 Task: Find connections with filter location Fort Erie with filter topic #Travelwith filter profile language French with filter current company Quest Global with filter school QSpiders - Software Testing Training Institute with filter industry Computer and Network Security with filter service category Financial Accounting with filter keywords title Controller
Action: Mouse moved to (165, 208)
Screenshot: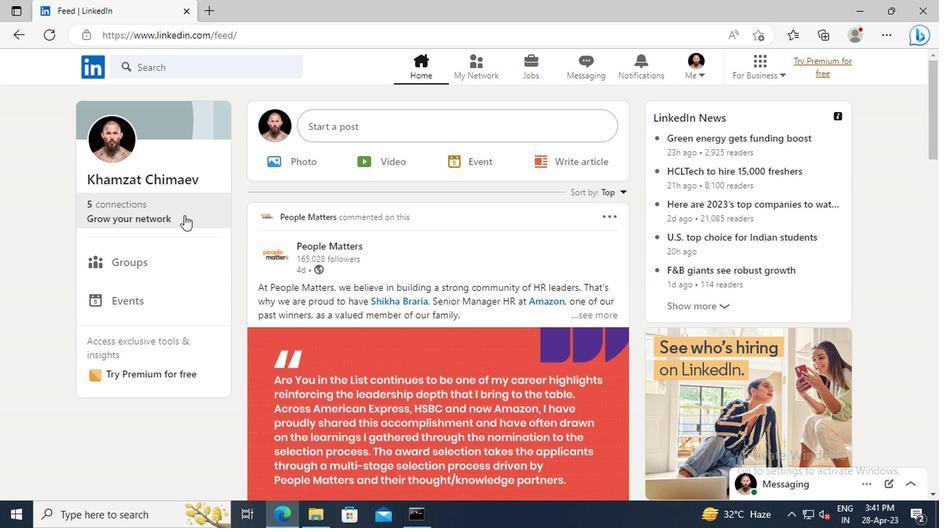 
Action: Mouse pressed left at (165, 208)
Screenshot: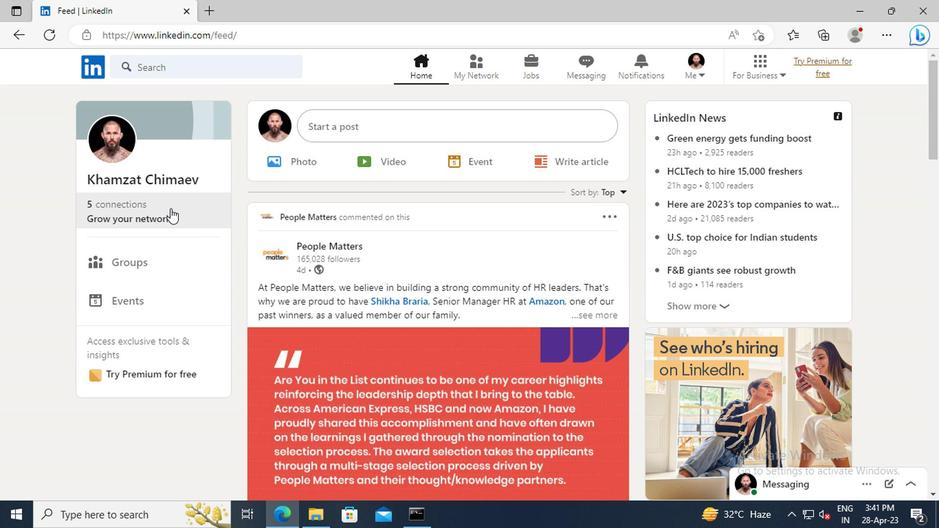 
Action: Mouse moved to (155, 144)
Screenshot: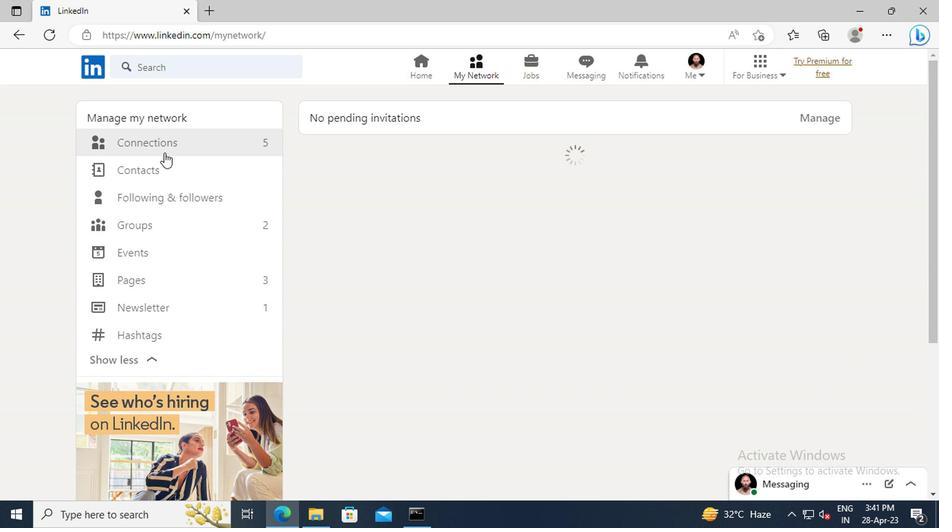 
Action: Mouse pressed left at (155, 144)
Screenshot: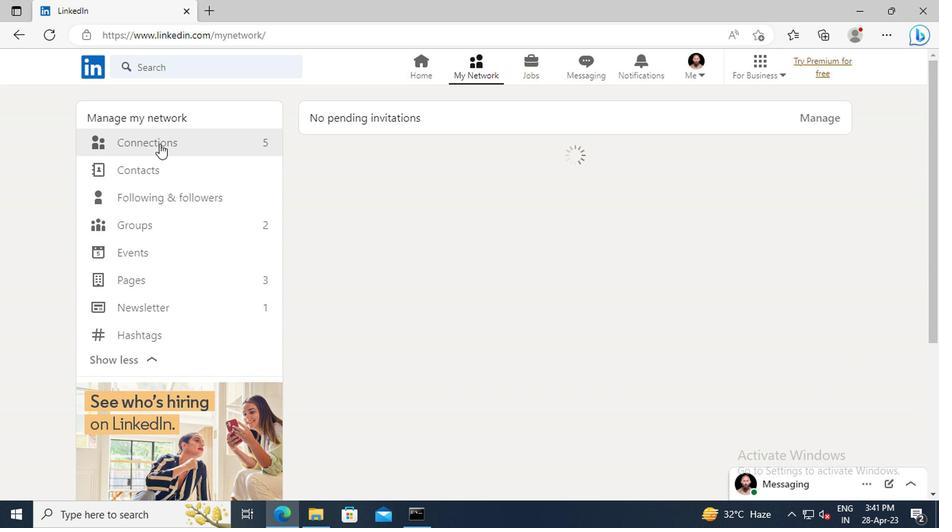 
Action: Mouse moved to (550, 149)
Screenshot: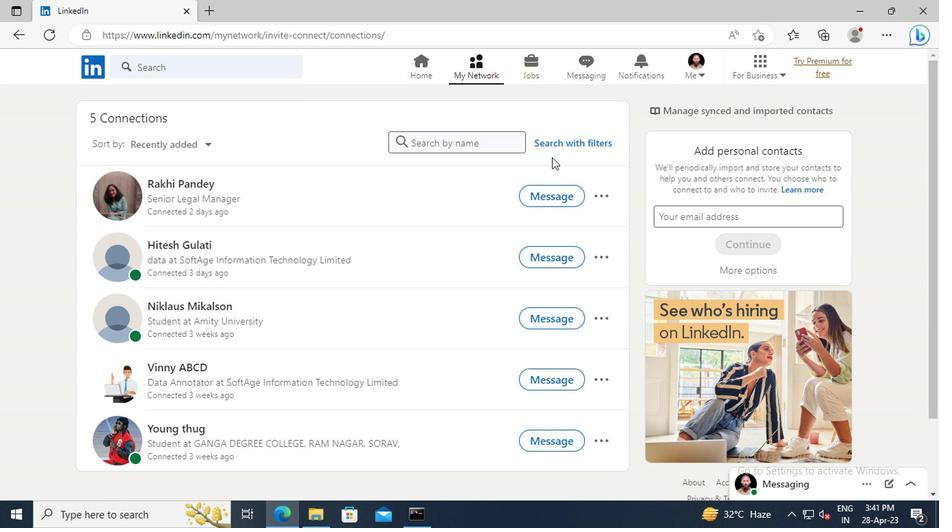 
Action: Mouse pressed left at (550, 149)
Screenshot: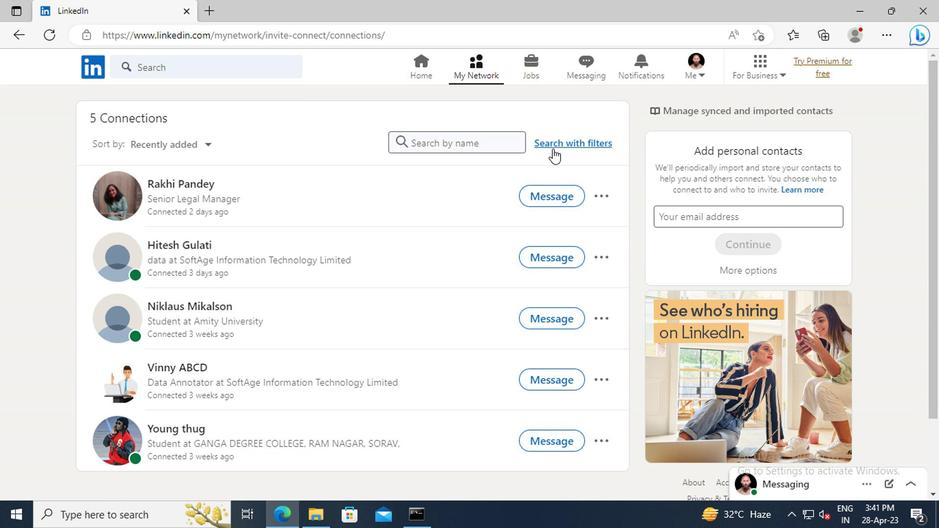 
Action: Mouse moved to (517, 111)
Screenshot: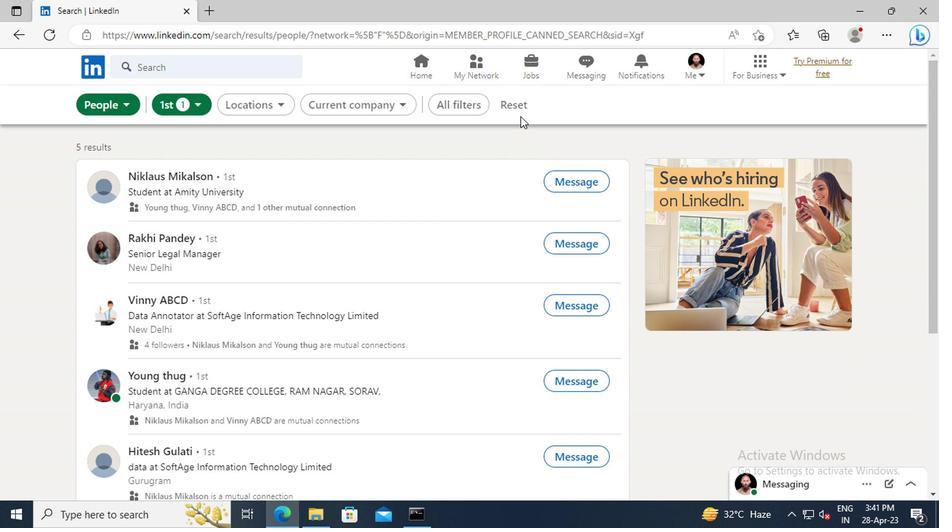 
Action: Mouse pressed left at (517, 111)
Screenshot: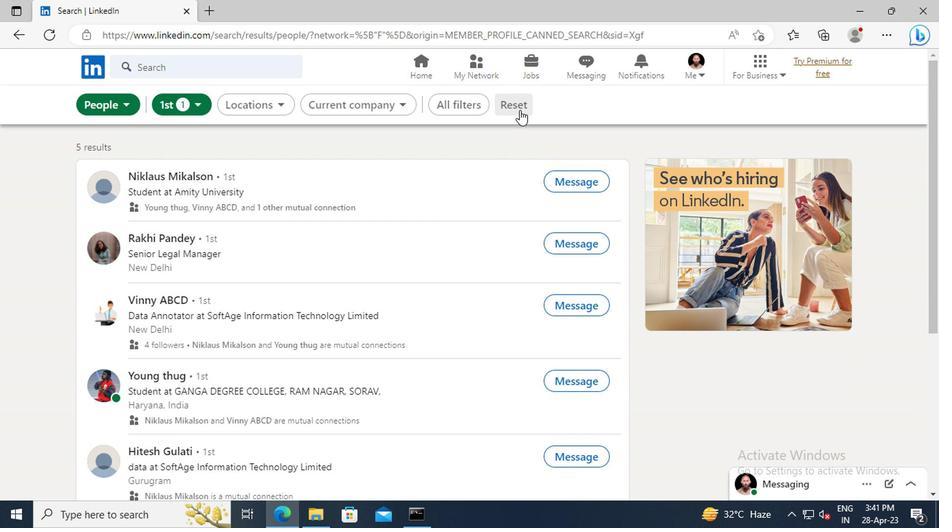 
Action: Mouse moved to (500, 105)
Screenshot: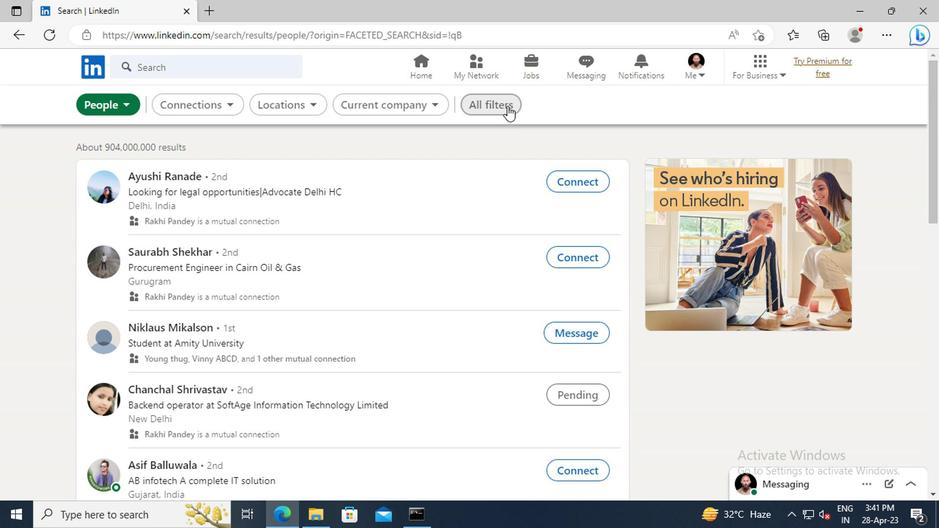 
Action: Mouse pressed left at (500, 105)
Screenshot: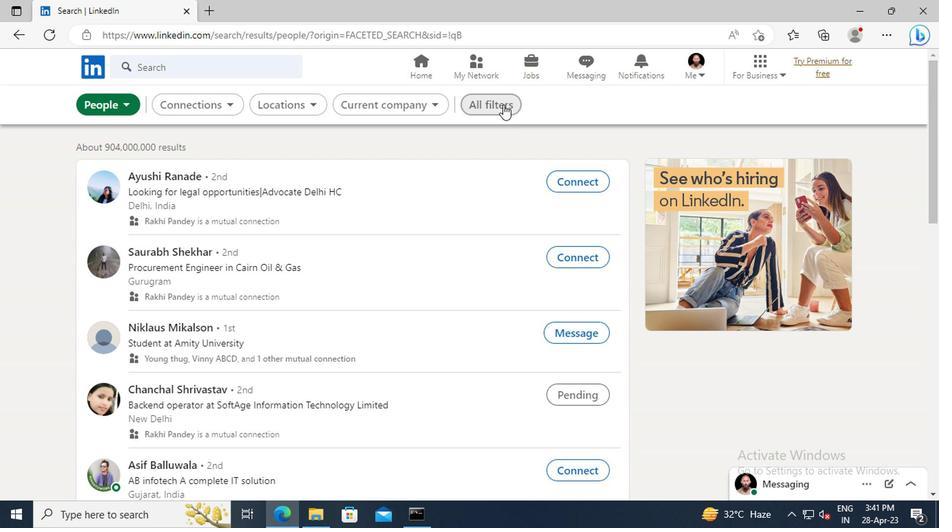 
Action: Mouse moved to (774, 244)
Screenshot: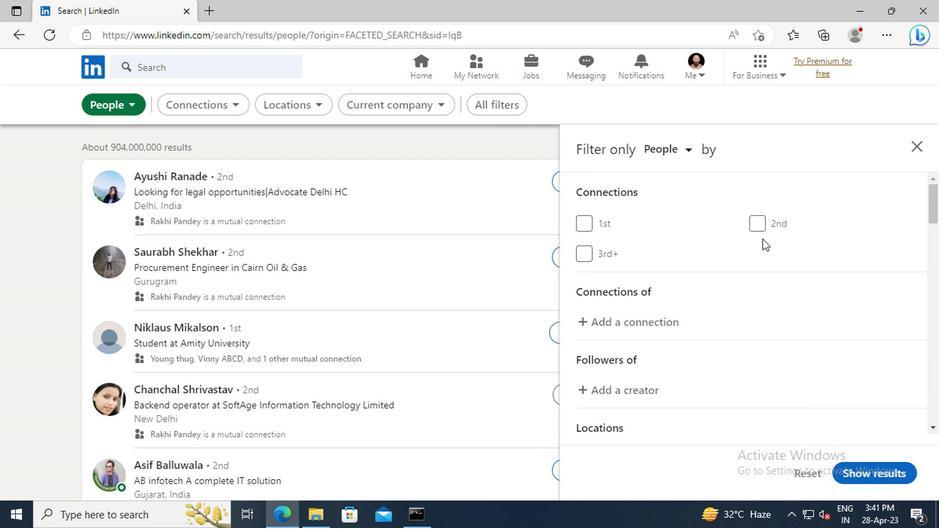 
Action: Mouse scrolled (774, 243) with delta (0, 0)
Screenshot: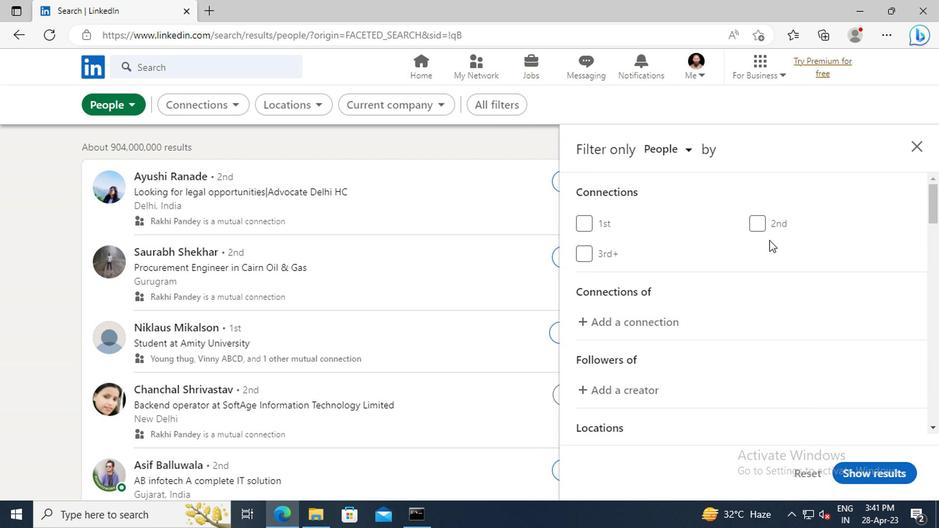 
Action: Mouse scrolled (774, 243) with delta (0, 0)
Screenshot: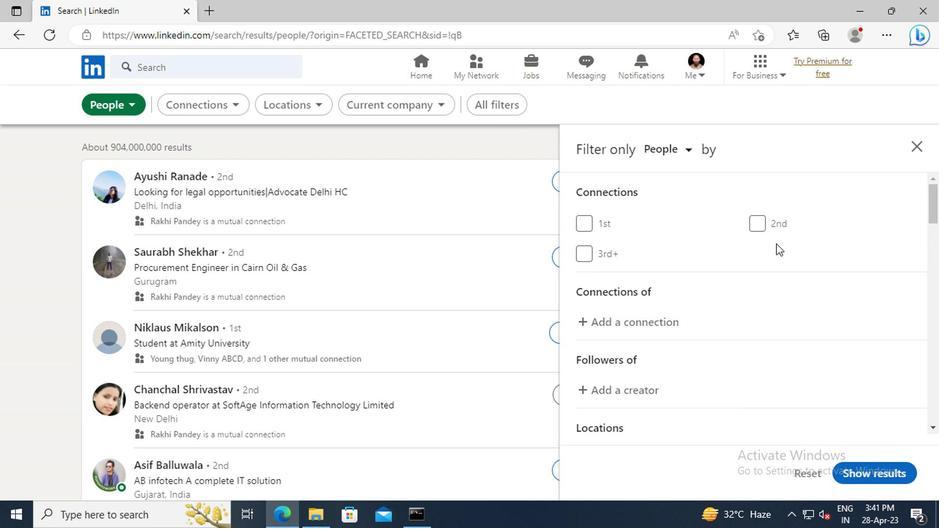 
Action: Mouse scrolled (774, 243) with delta (0, 0)
Screenshot: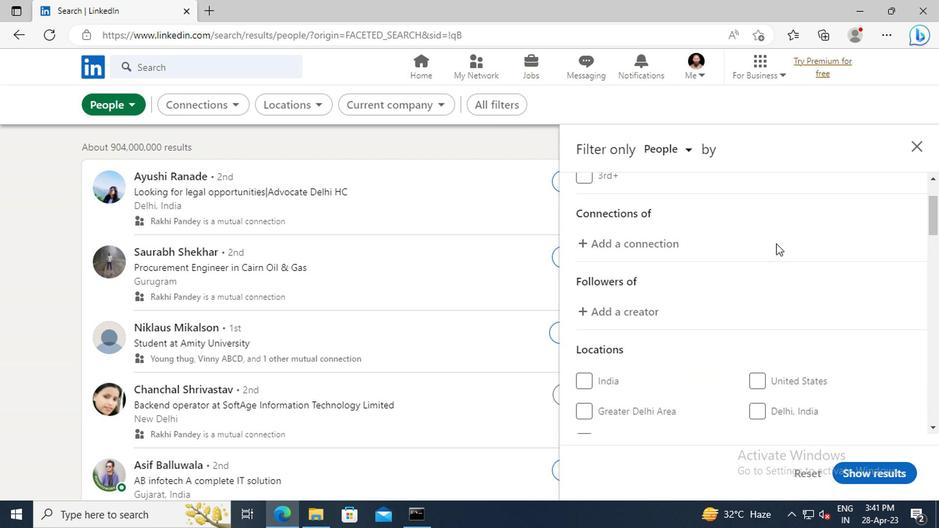 
Action: Mouse scrolled (774, 243) with delta (0, 0)
Screenshot: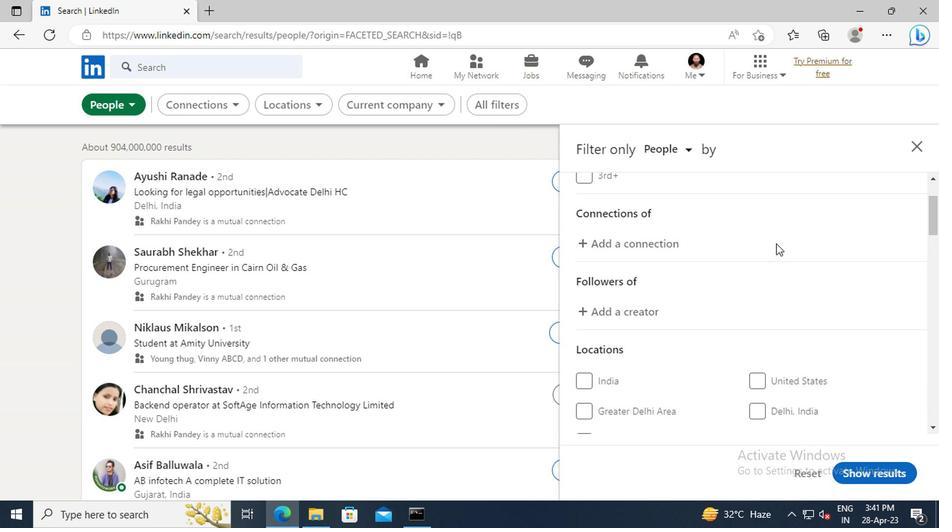 
Action: Mouse scrolled (774, 243) with delta (0, 0)
Screenshot: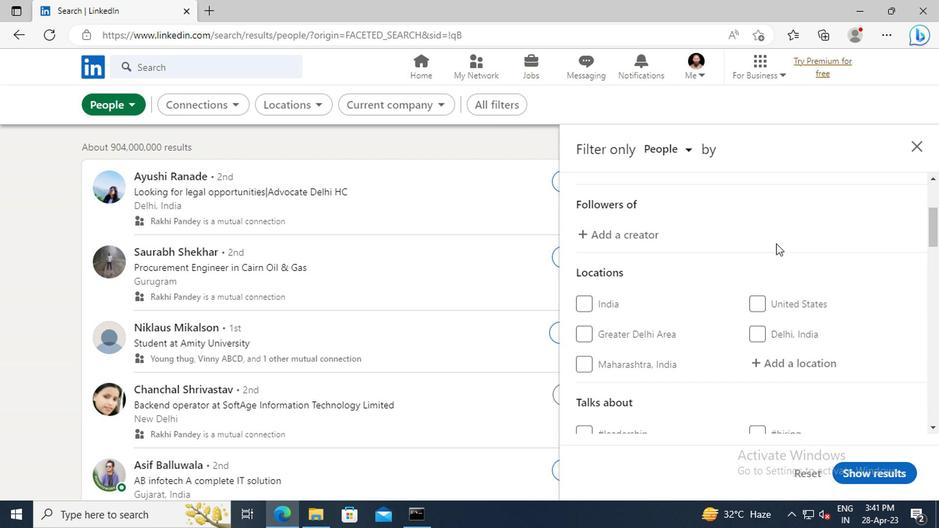 
Action: Mouse moved to (773, 320)
Screenshot: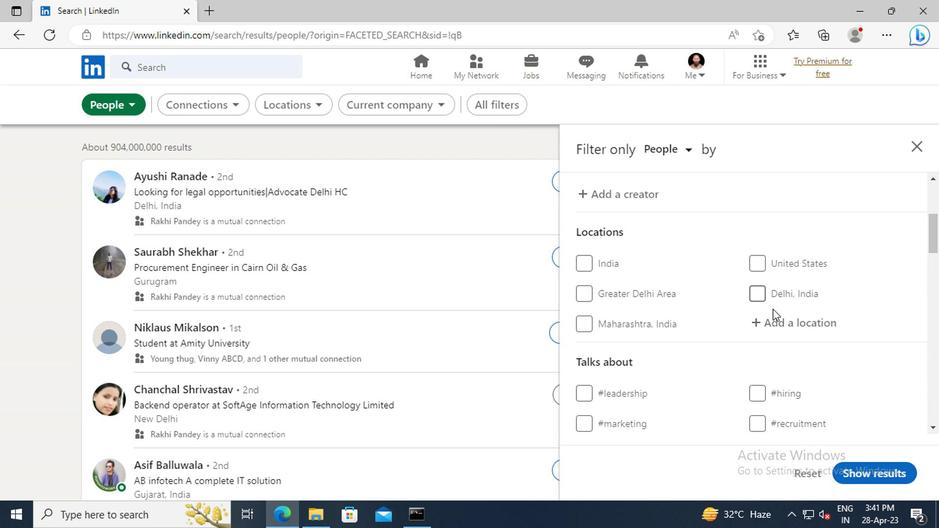 
Action: Mouse pressed left at (773, 320)
Screenshot: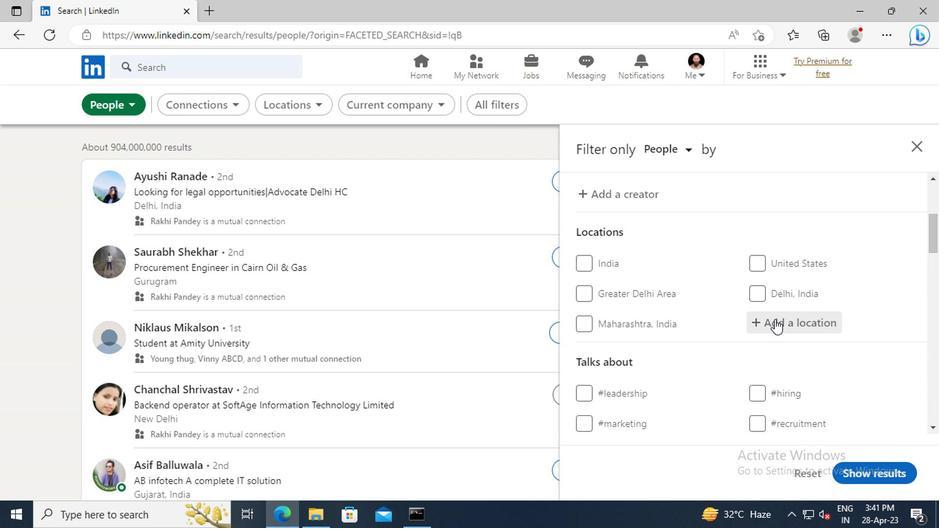 
Action: Key pressed <Key.shift>FORT<Key.space><Key.shift>ERIE
Screenshot: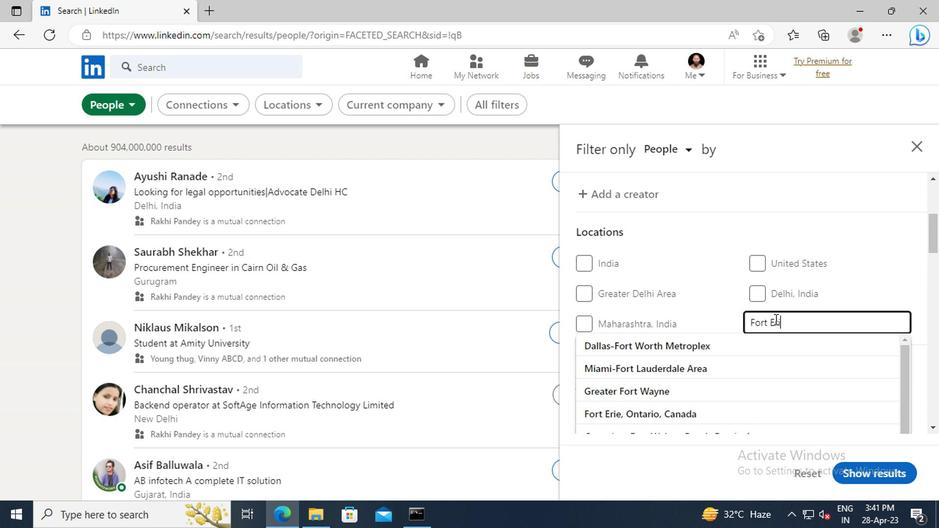 
Action: Mouse moved to (775, 341)
Screenshot: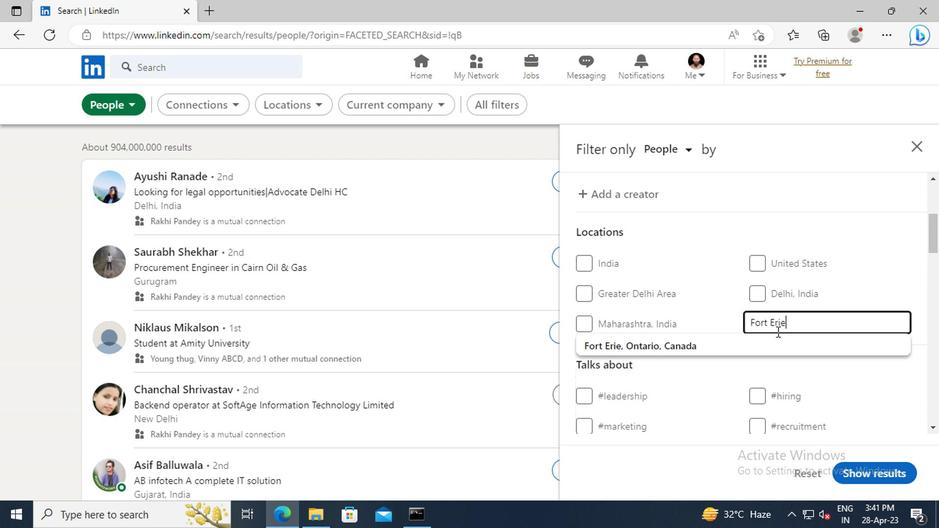 
Action: Mouse pressed left at (775, 341)
Screenshot: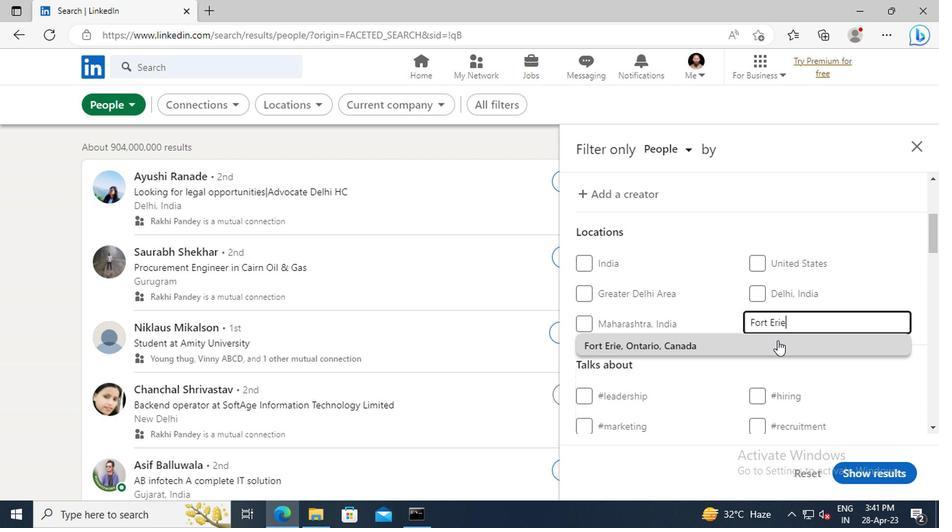 
Action: Mouse scrolled (775, 340) with delta (0, 0)
Screenshot: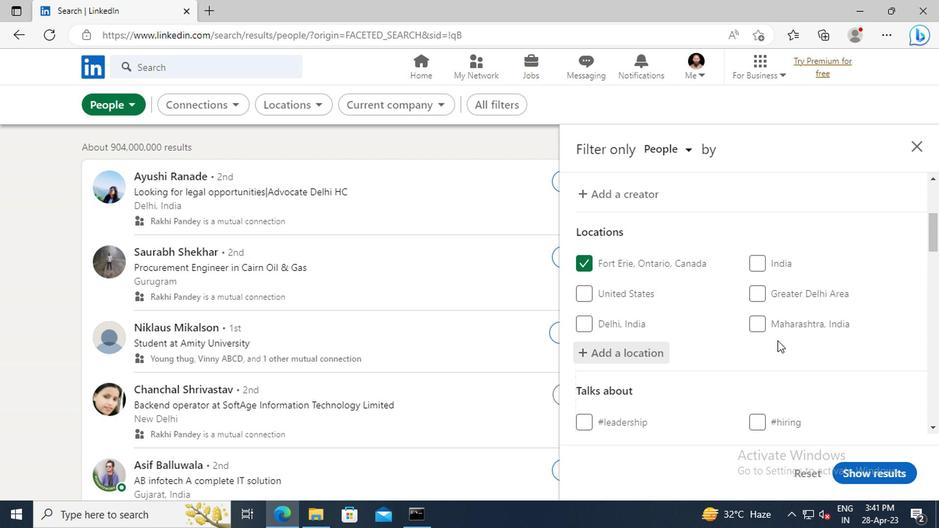 
Action: Mouse scrolled (775, 340) with delta (0, 0)
Screenshot: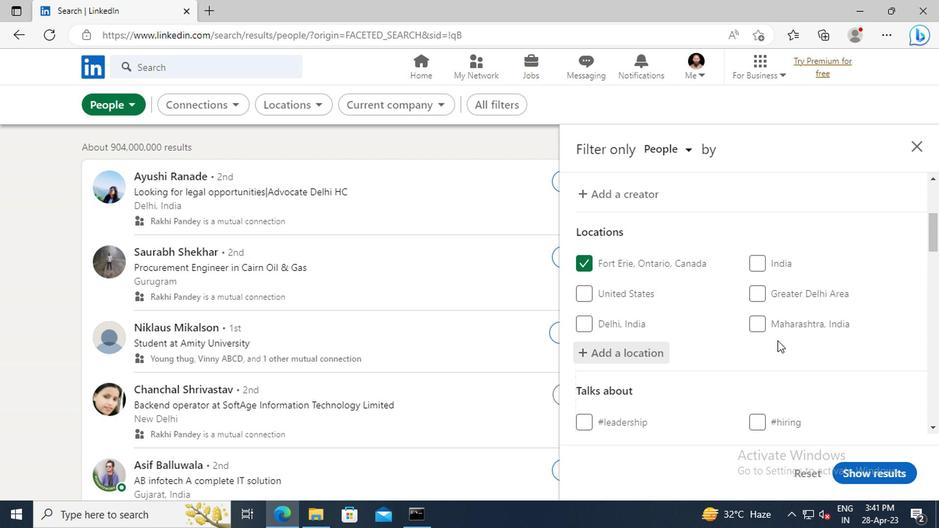 
Action: Mouse scrolled (775, 340) with delta (0, 0)
Screenshot: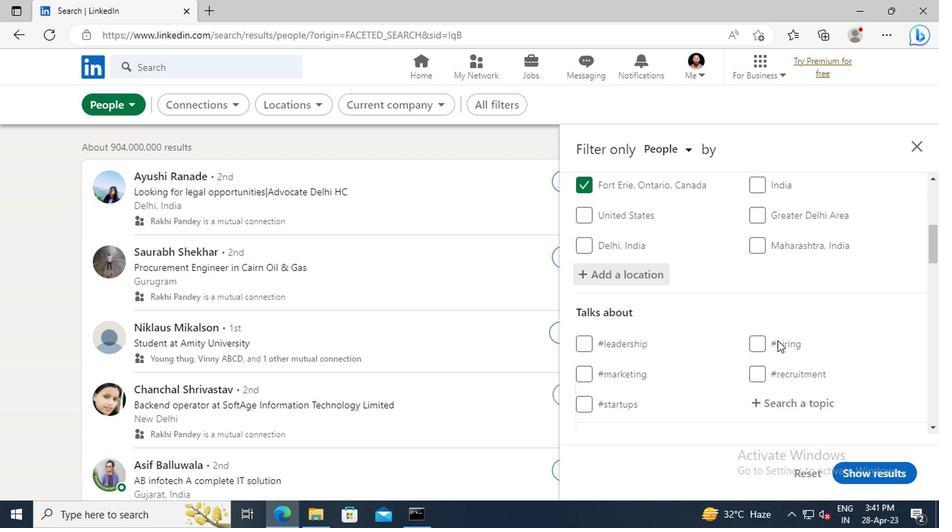 
Action: Mouse scrolled (775, 340) with delta (0, 0)
Screenshot: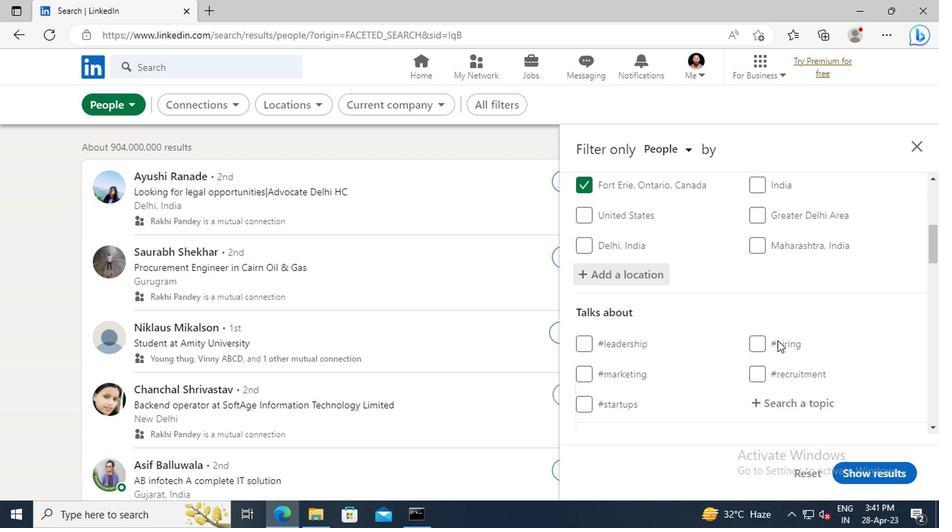 
Action: Mouse moved to (773, 331)
Screenshot: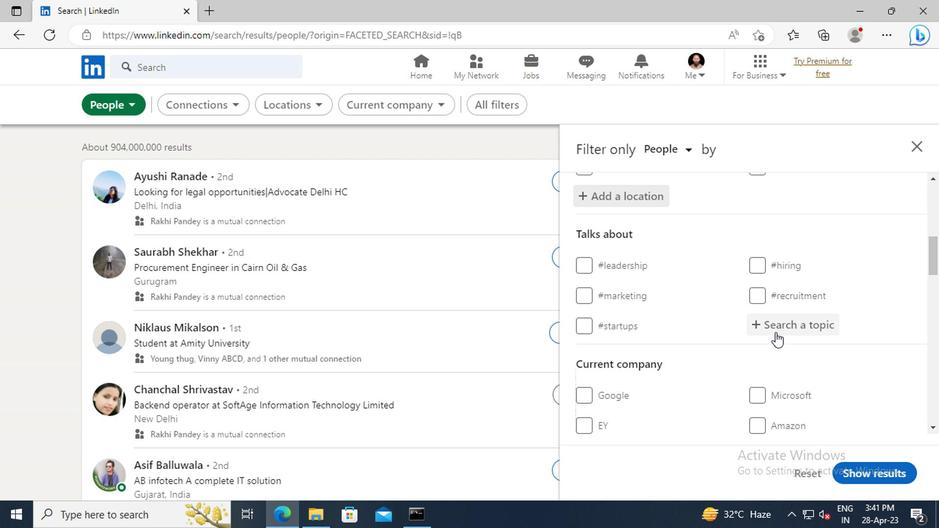 
Action: Mouse pressed left at (773, 331)
Screenshot: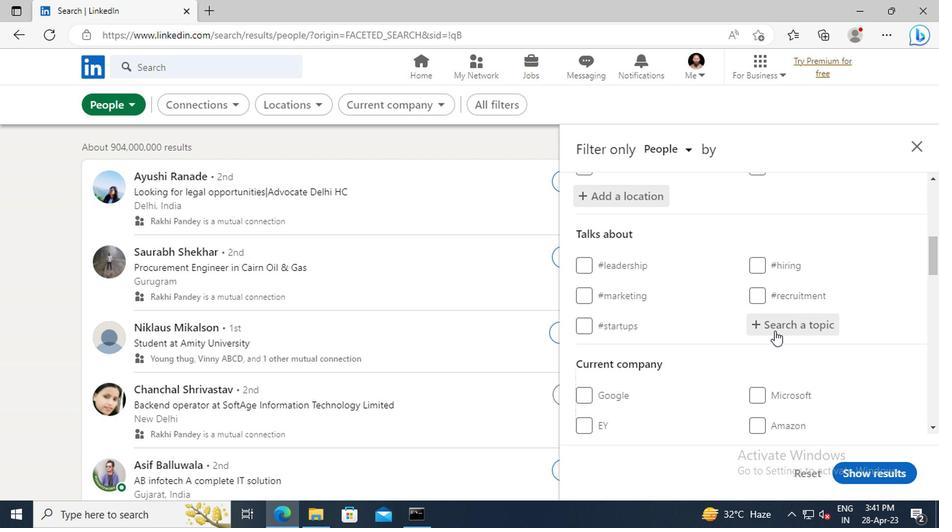 
Action: Key pressed <Key.shift>TRAVEL
Screenshot: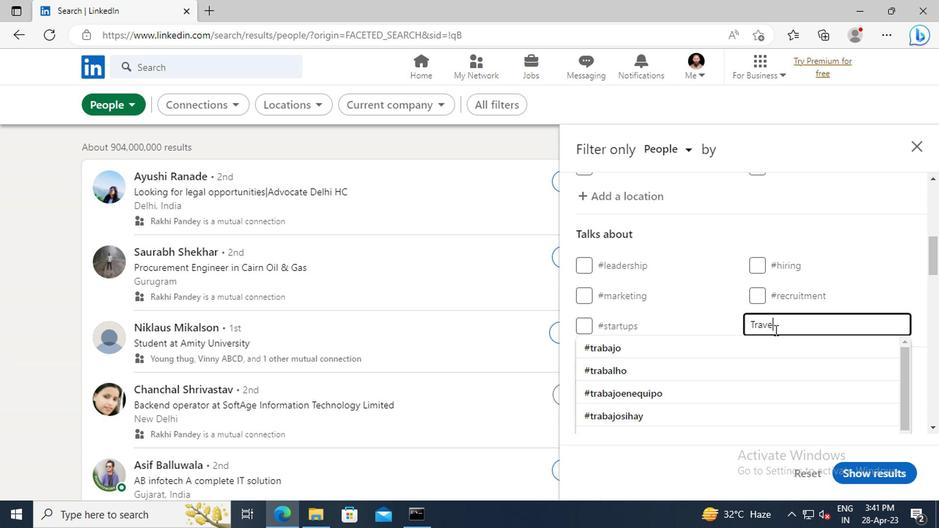 
Action: Mouse moved to (776, 345)
Screenshot: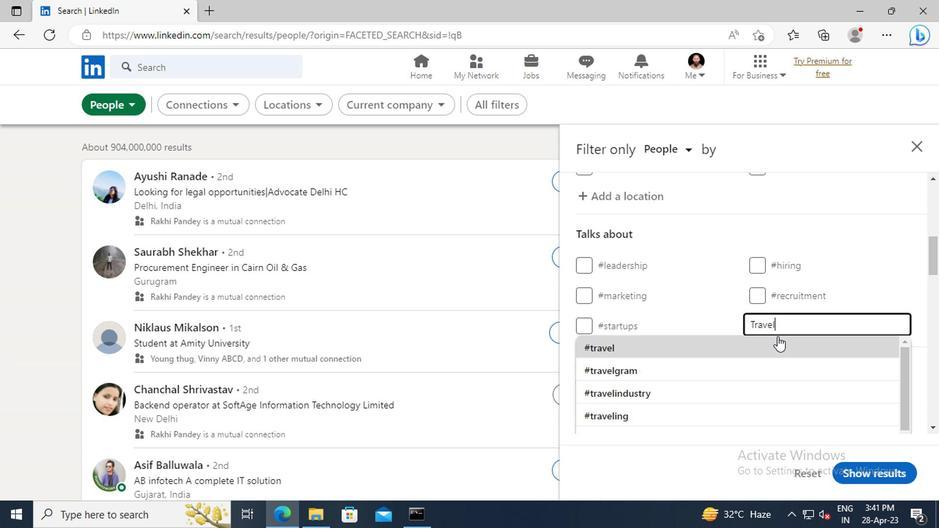 
Action: Mouse pressed left at (776, 345)
Screenshot: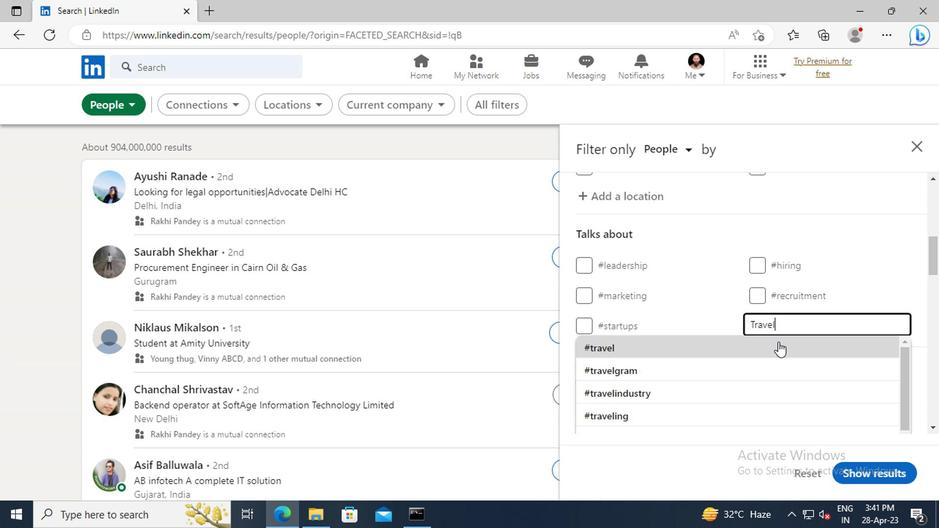
Action: Mouse scrolled (776, 345) with delta (0, 0)
Screenshot: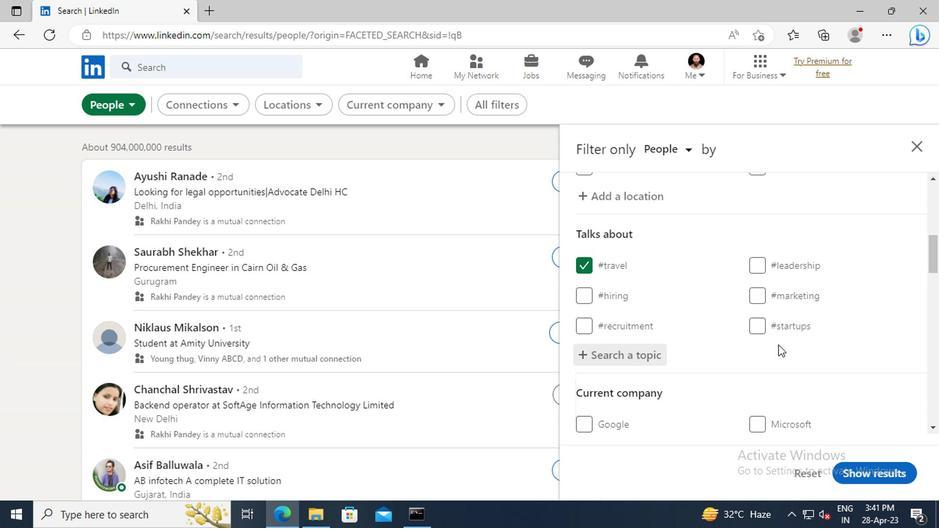 
Action: Mouse scrolled (776, 345) with delta (0, 0)
Screenshot: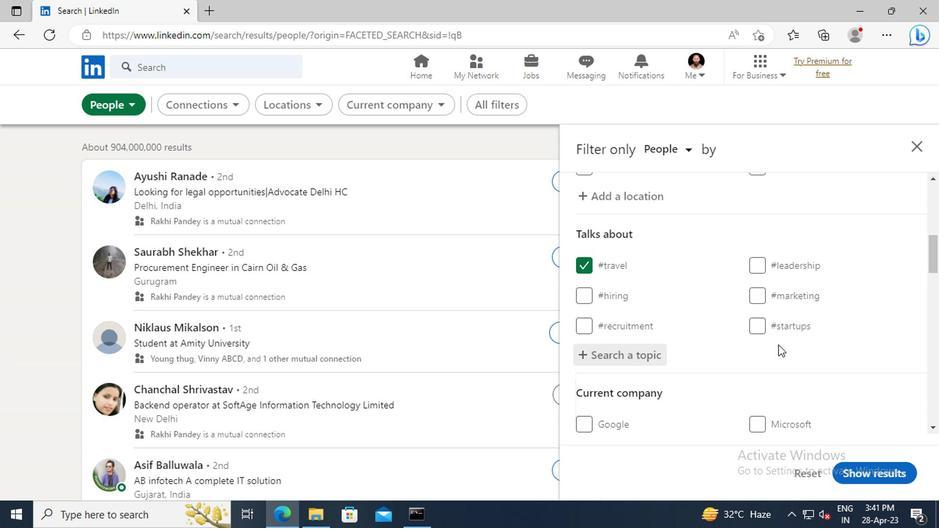 
Action: Mouse scrolled (776, 345) with delta (0, 0)
Screenshot: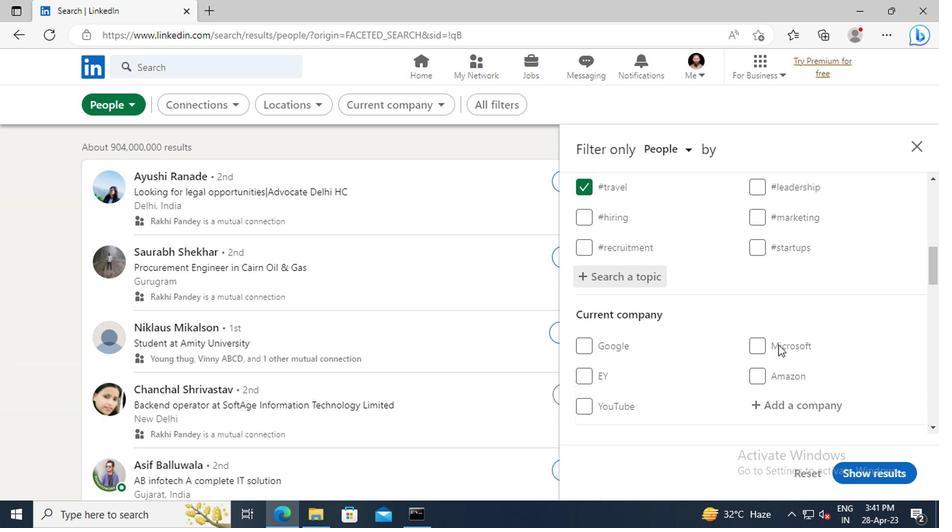 
Action: Mouse scrolled (776, 345) with delta (0, 0)
Screenshot: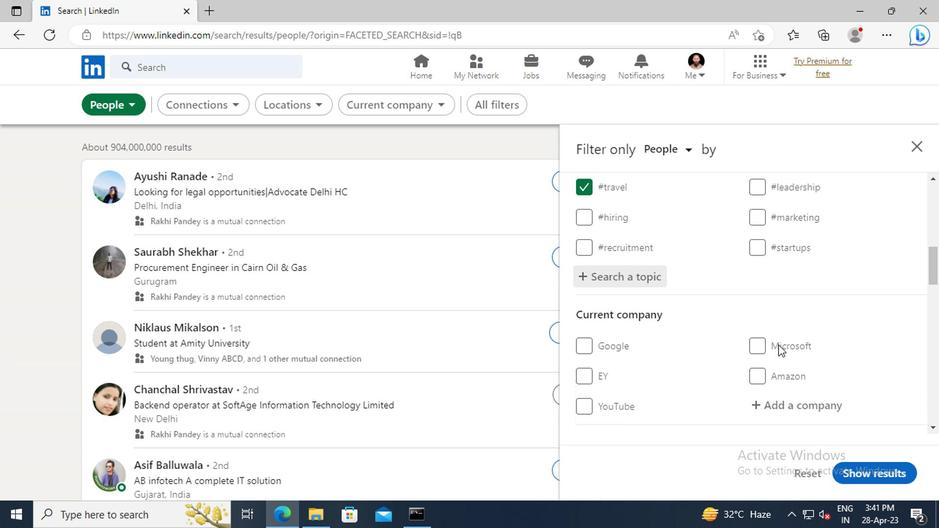 
Action: Mouse scrolled (776, 345) with delta (0, 0)
Screenshot: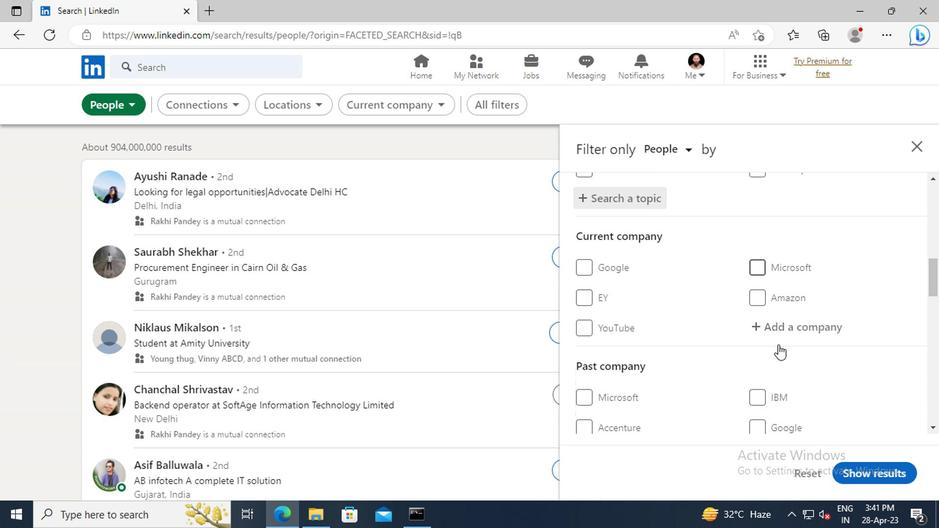 
Action: Mouse scrolled (776, 345) with delta (0, 0)
Screenshot: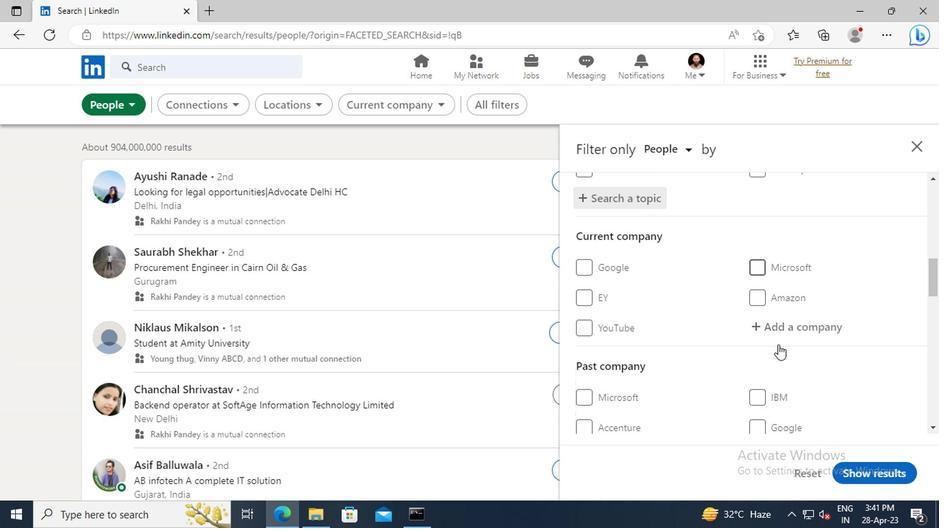 
Action: Mouse scrolled (776, 345) with delta (0, 0)
Screenshot: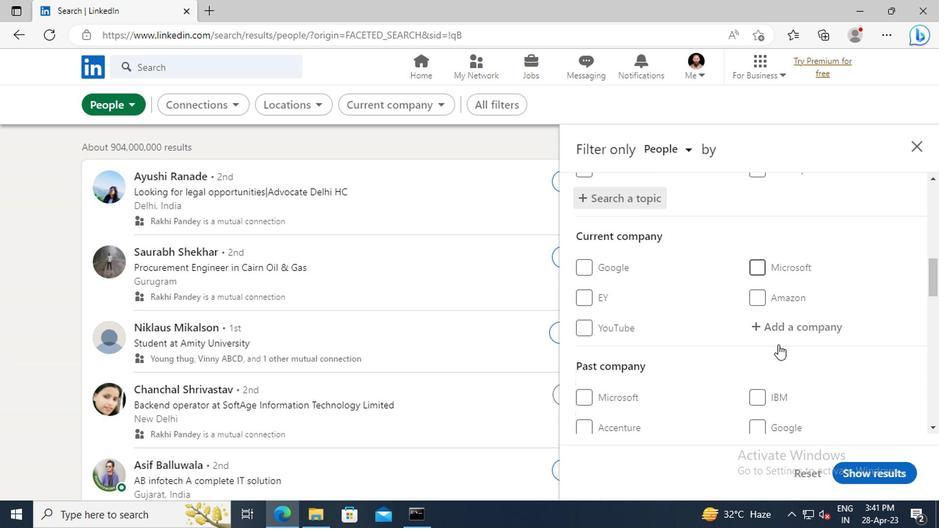 
Action: Mouse scrolled (776, 345) with delta (0, 0)
Screenshot: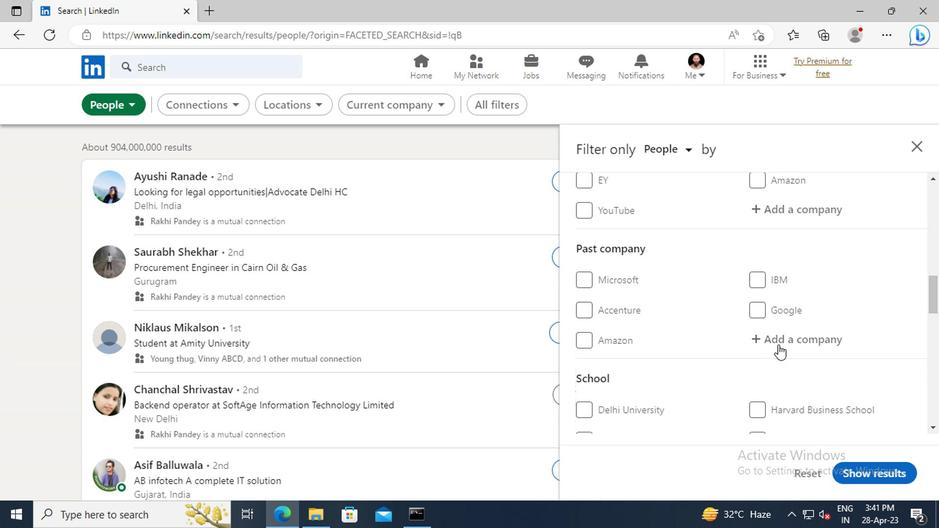 
Action: Mouse scrolled (776, 345) with delta (0, 0)
Screenshot: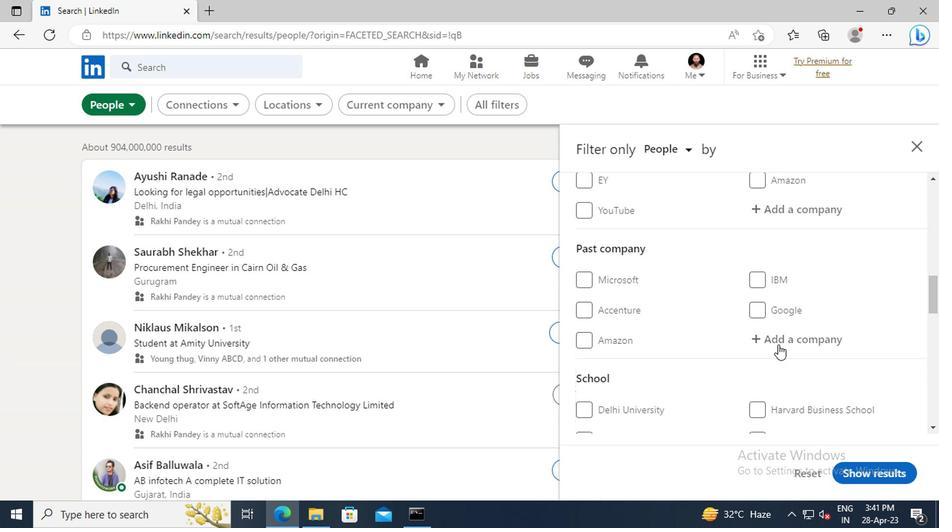 
Action: Mouse scrolled (776, 345) with delta (0, 0)
Screenshot: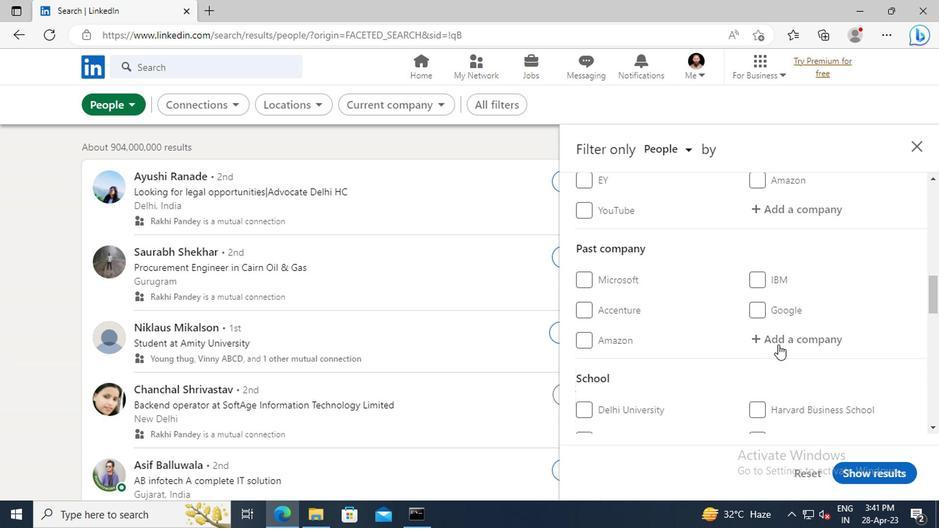 
Action: Mouse scrolled (776, 345) with delta (0, 0)
Screenshot: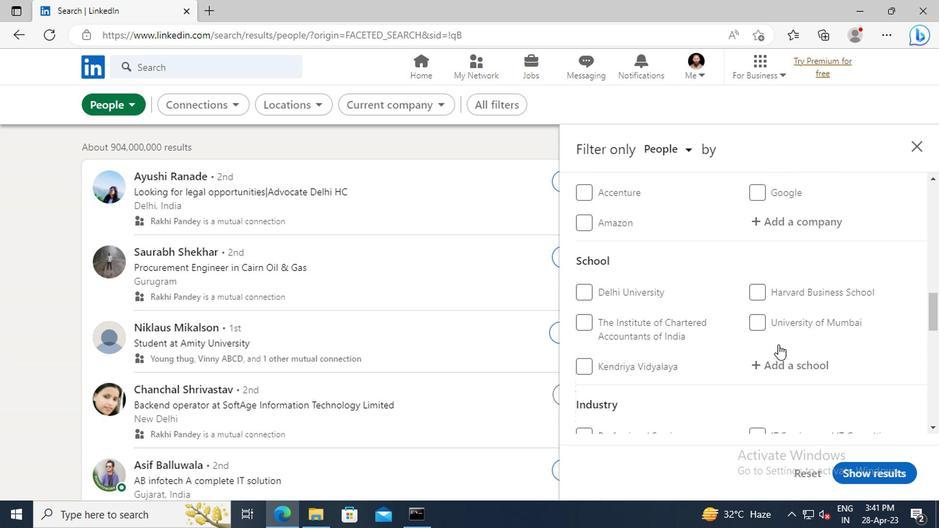 
Action: Mouse scrolled (776, 345) with delta (0, 0)
Screenshot: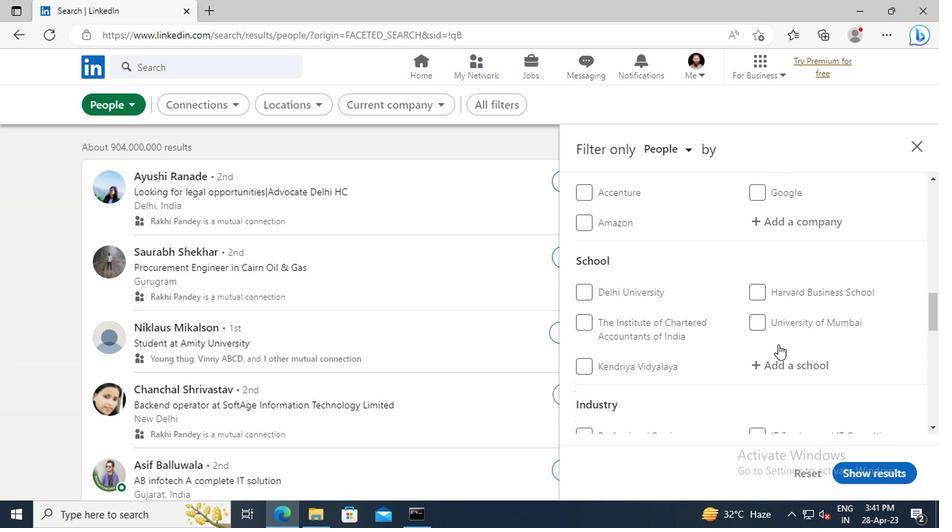 
Action: Mouse scrolled (776, 345) with delta (0, 0)
Screenshot: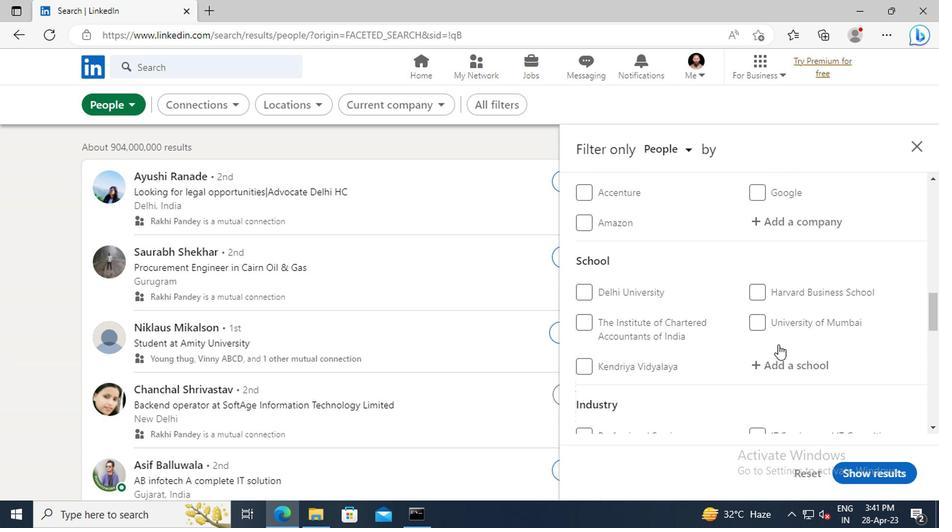 
Action: Mouse scrolled (776, 345) with delta (0, 0)
Screenshot: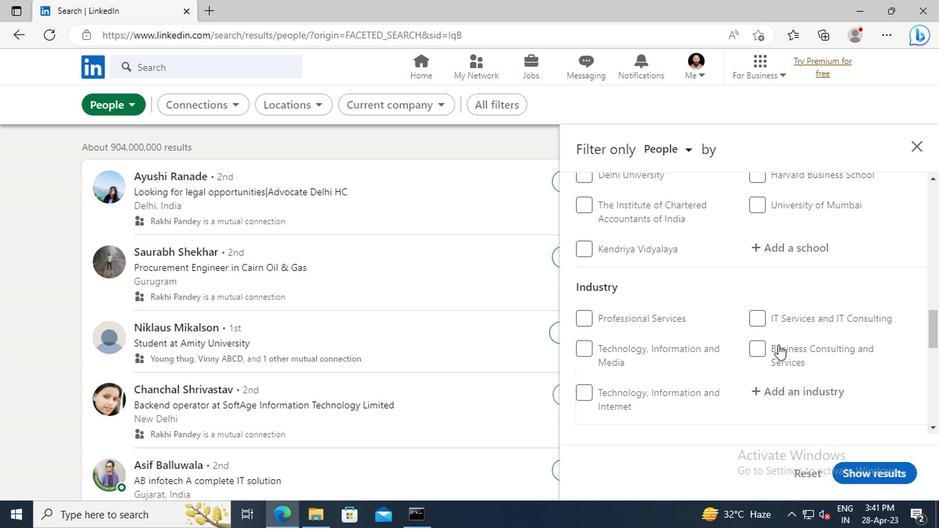 
Action: Mouse scrolled (776, 345) with delta (0, 0)
Screenshot: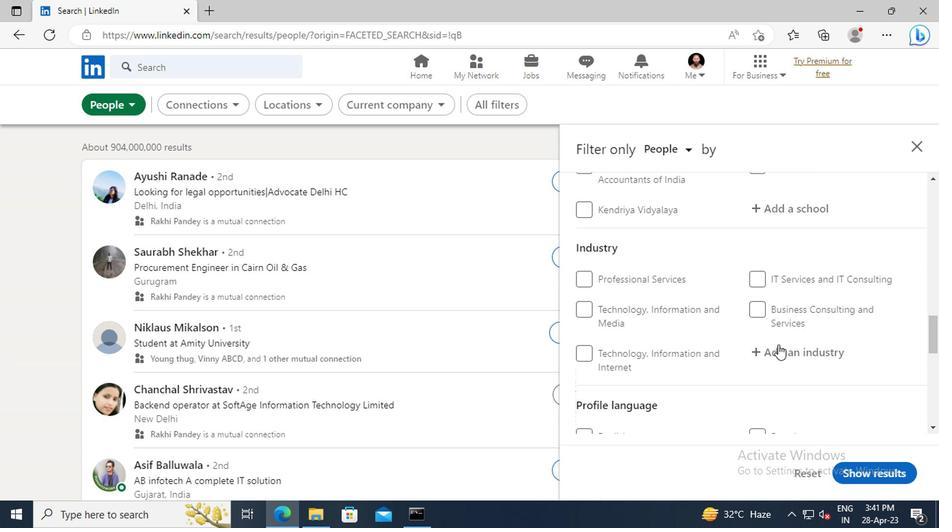 
Action: Mouse scrolled (776, 345) with delta (0, 0)
Screenshot: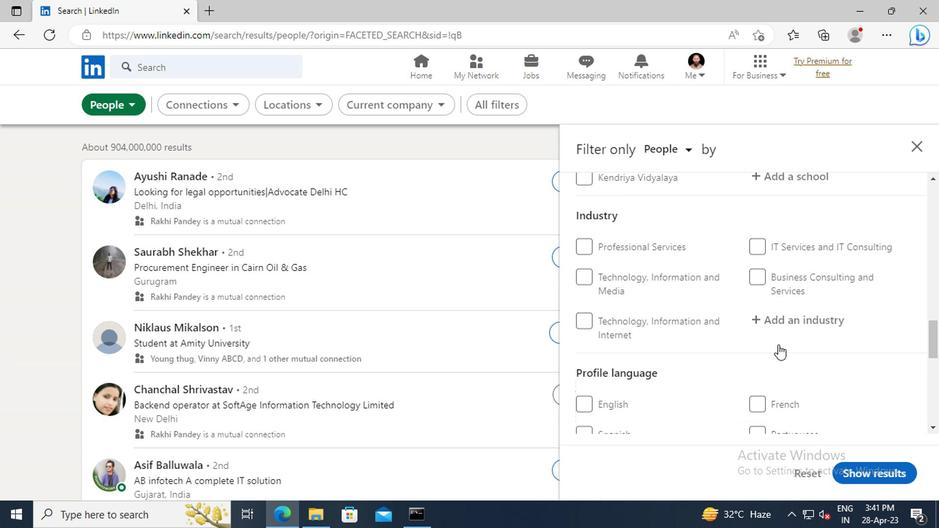 
Action: Mouse moved to (752, 358)
Screenshot: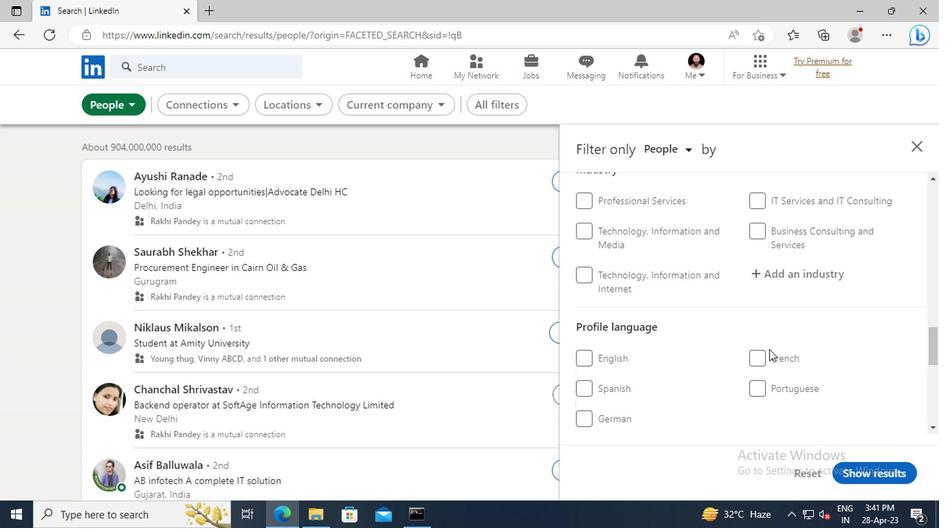 
Action: Mouse pressed left at (752, 358)
Screenshot: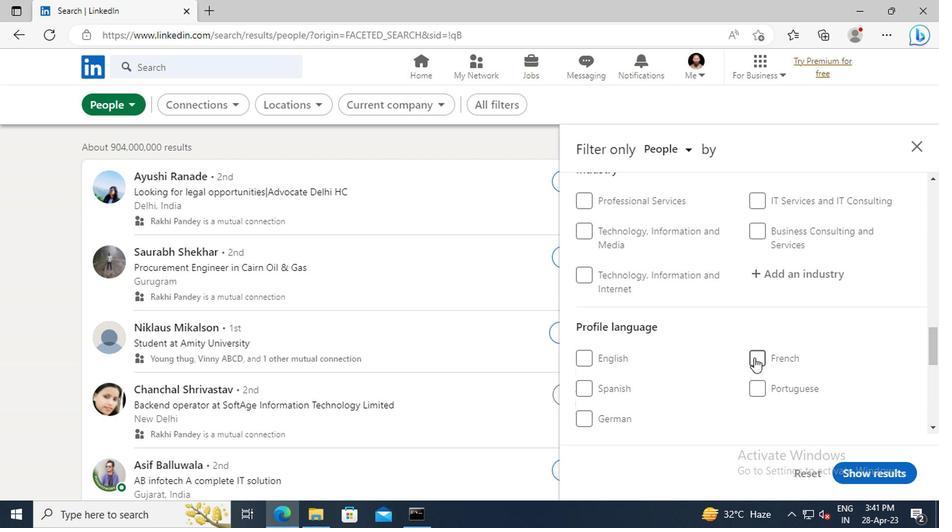 
Action: Mouse moved to (768, 341)
Screenshot: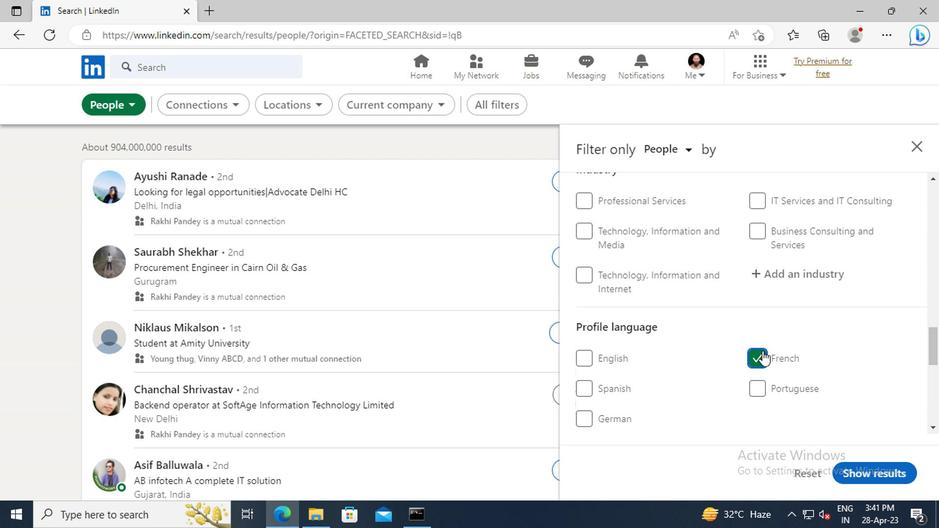 
Action: Mouse scrolled (768, 342) with delta (0, 0)
Screenshot: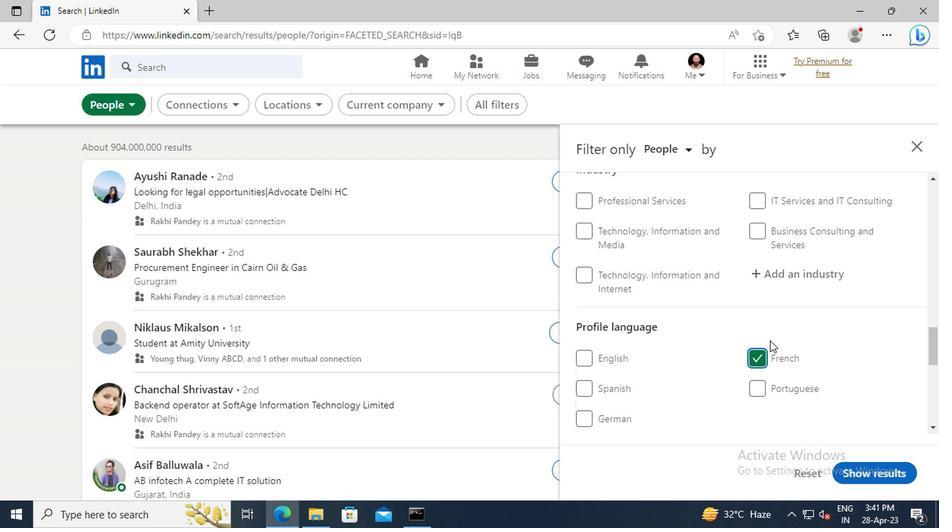 
Action: Mouse scrolled (768, 342) with delta (0, 0)
Screenshot: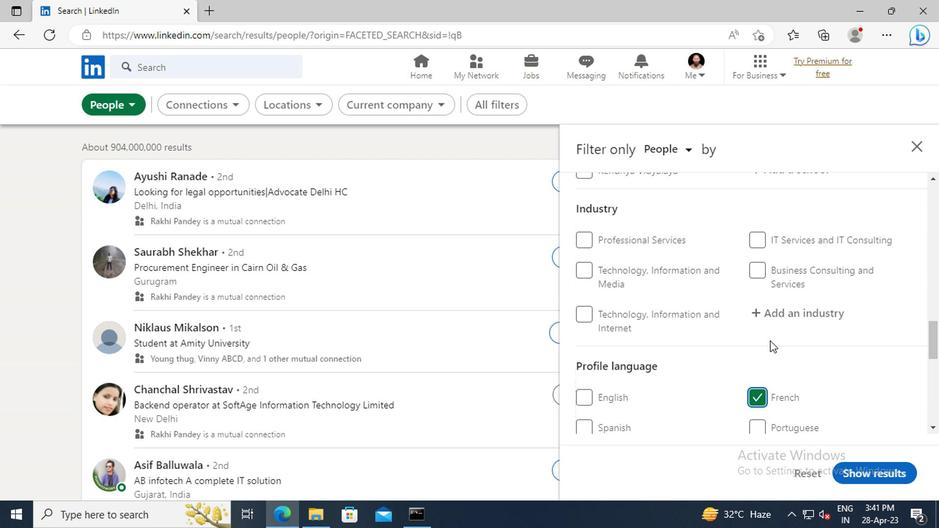 
Action: Mouse scrolled (768, 342) with delta (0, 0)
Screenshot: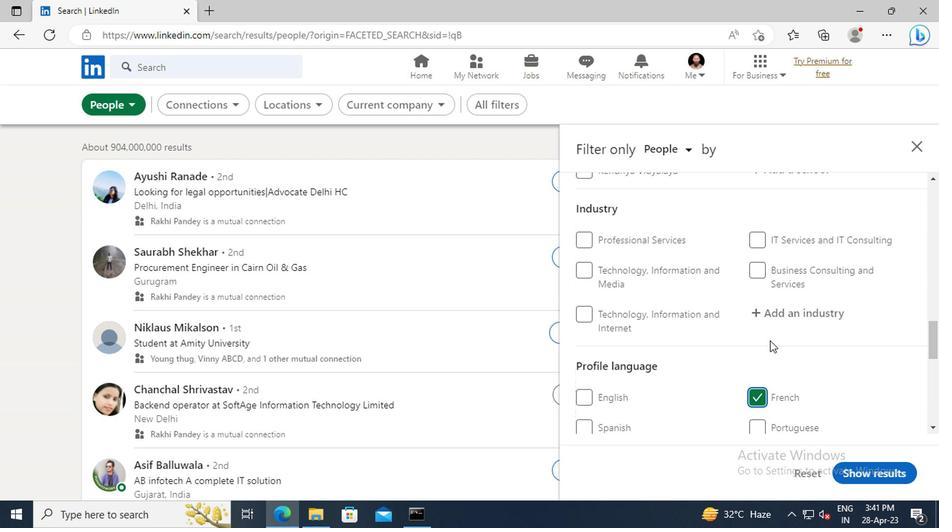 
Action: Mouse scrolled (768, 342) with delta (0, 0)
Screenshot: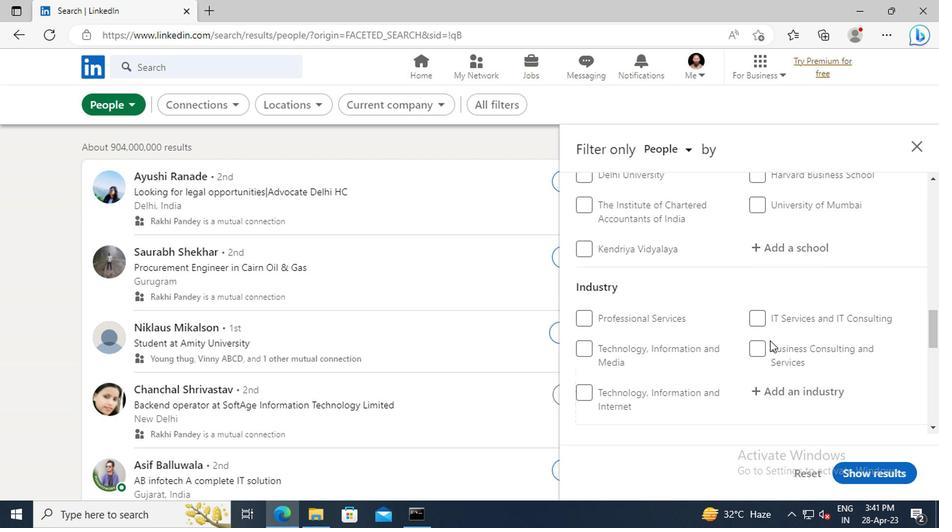 
Action: Mouse moved to (768, 340)
Screenshot: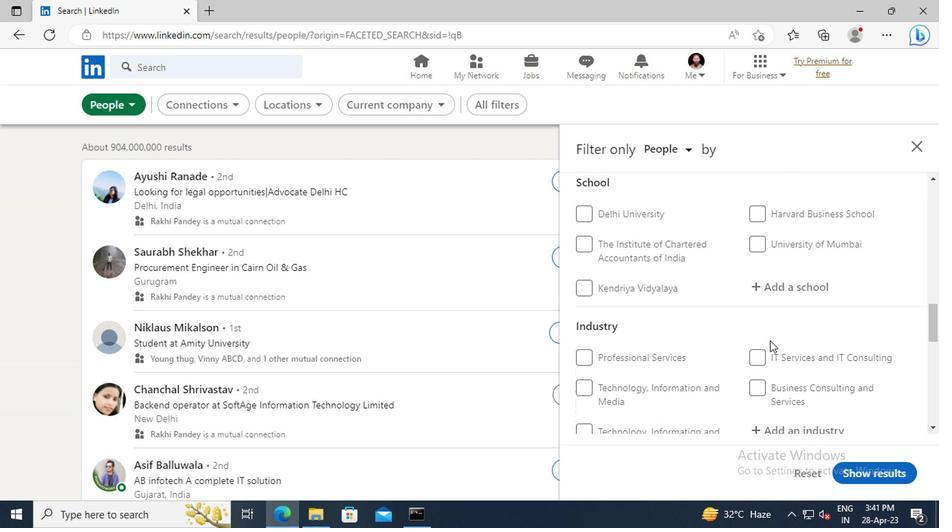 
Action: Mouse scrolled (768, 341) with delta (0, 0)
Screenshot: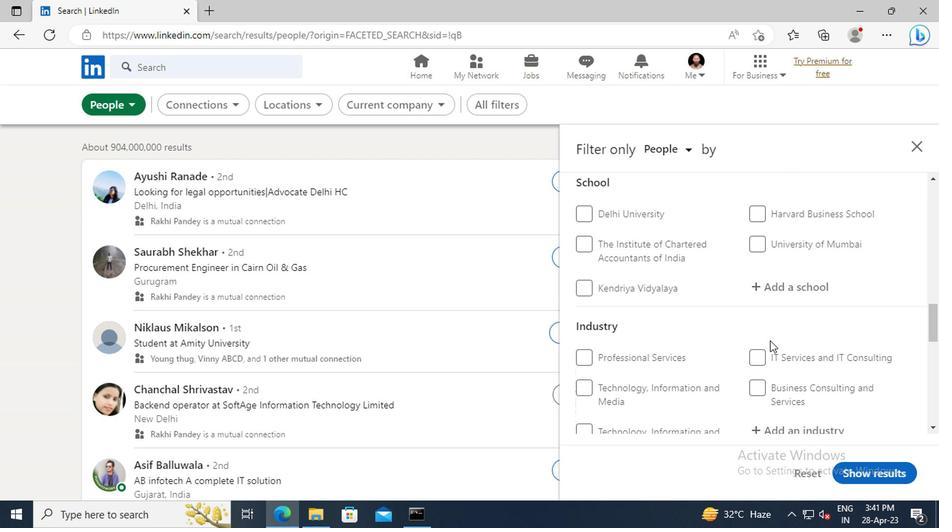 
Action: Mouse scrolled (768, 341) with delta (0, 0)
Screenshot: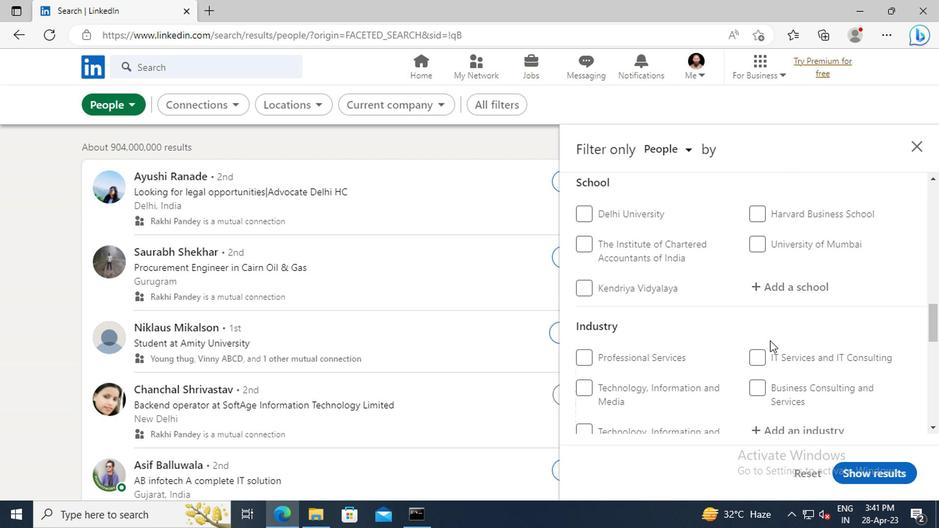 
Action: Mouse scrolled (768, 341) with delta (0, 0)
Screenshot: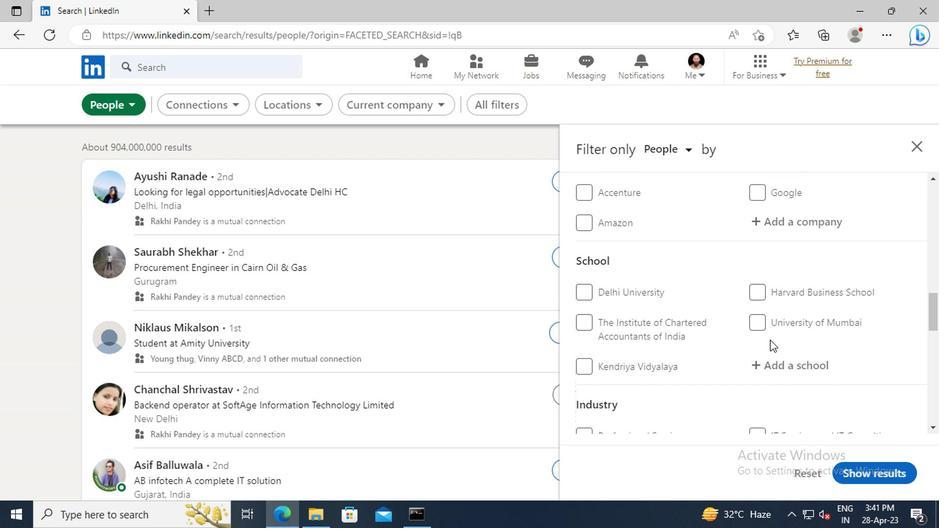
Action: Mouse scrolled (768, 341) with delta (0, 0)
Screenshot: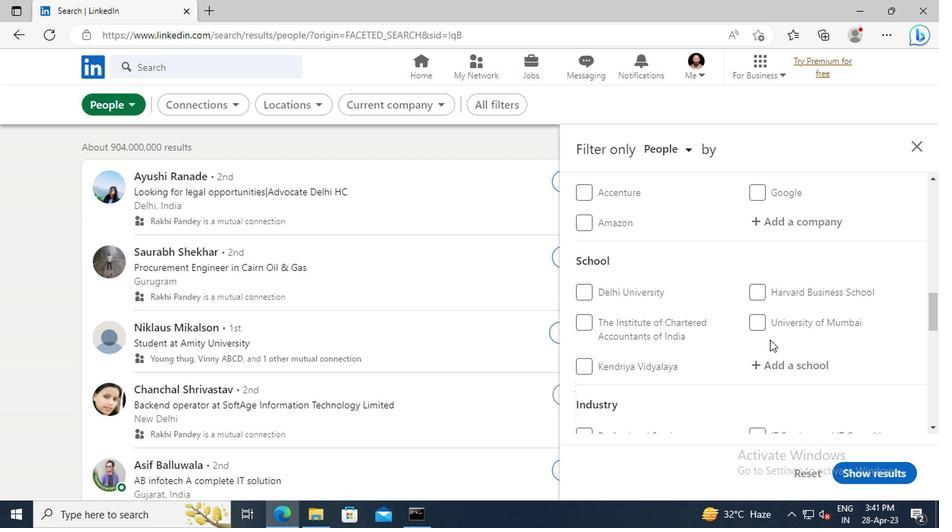 
Action: Mouse scrolled (768, 341) with delta (0, 0)
Screenshot: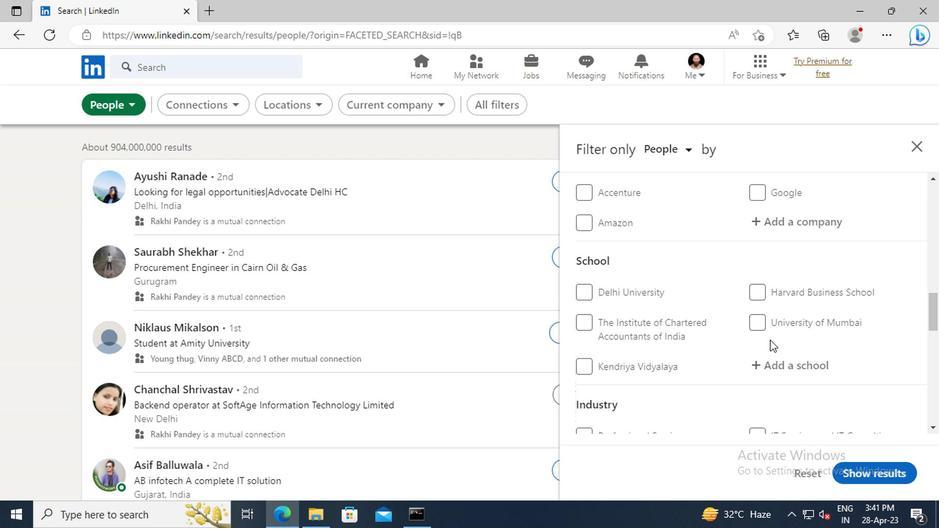 
Action: Mouse scrolled (768, 341) with delta (0, 0)
Screenshot: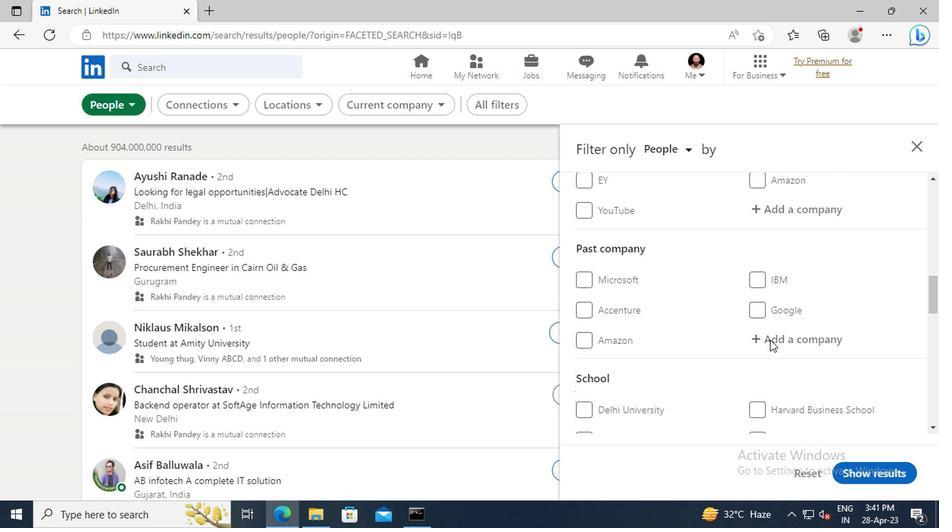 
Action: Mouse scrolled (768, 341) with delta (0, 0)
Screenshot: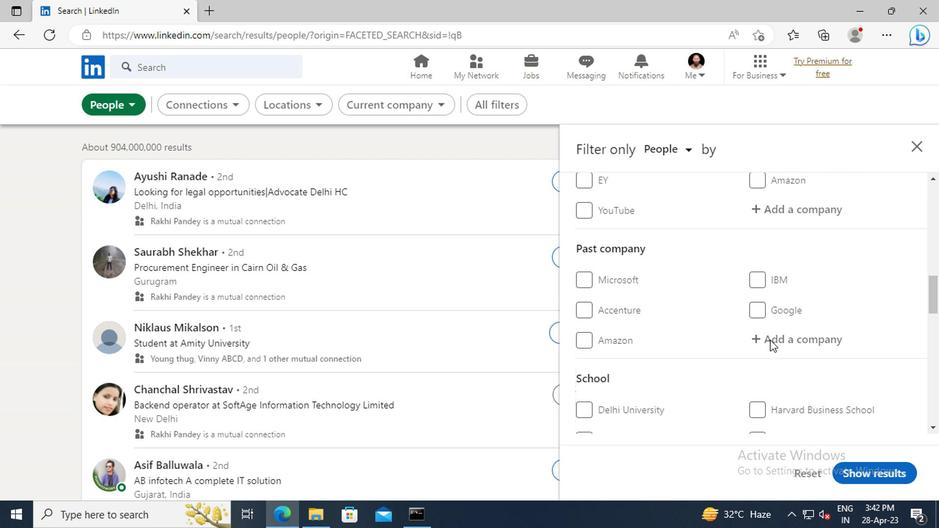 
Action: Mouse moved to (773, 292)
Screenshot: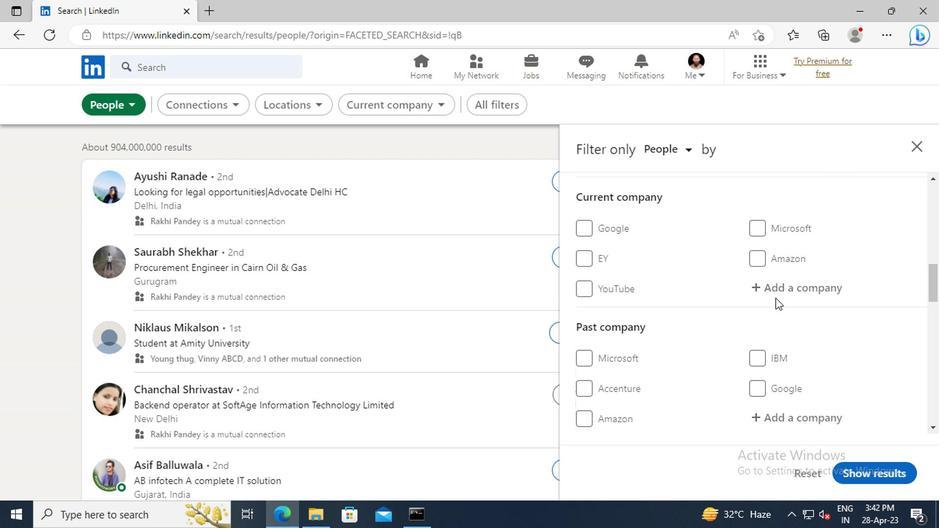 
Action: Mouse pressed left at (773, 292)
Screenshot: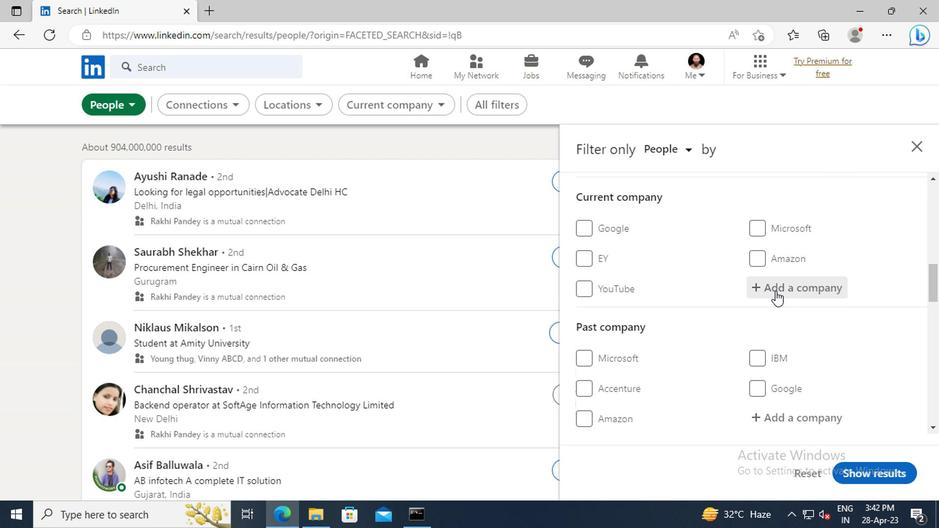 
Action: Key pressed <Key.shift>QUEST<Key.space><Key.shift>GL
Screenshot: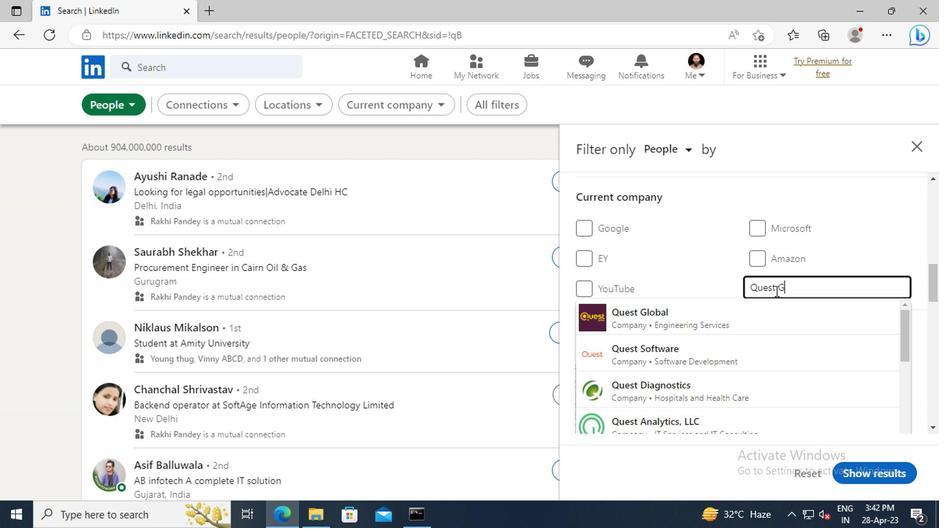 
Action: Mouse moved to (767, 314)
Screenshot: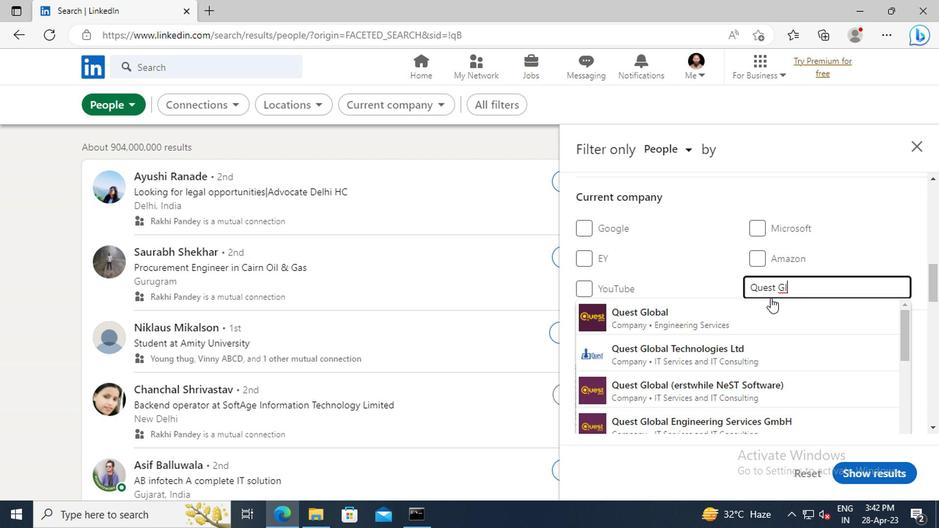 
Action: Mouse pressed left at (767, 314)
Screenshot: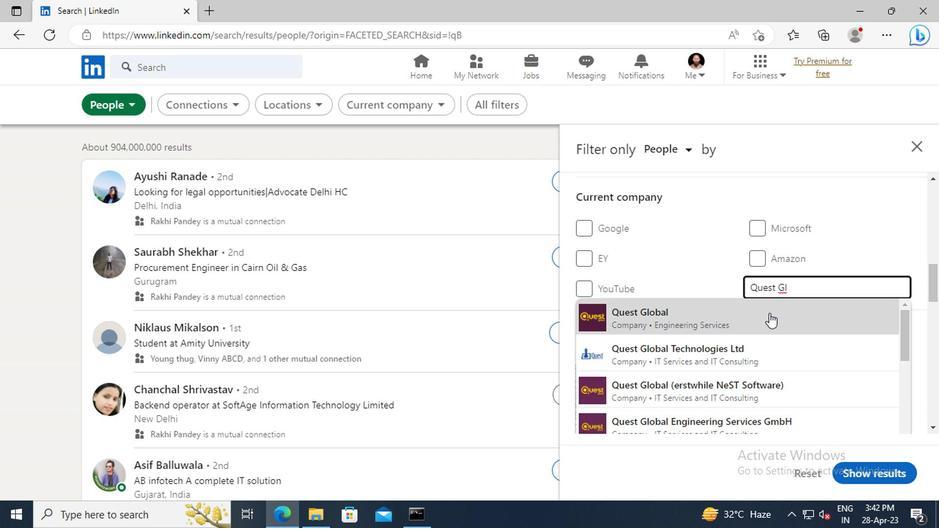 
Action: Mouse scrolled (767, 313) with delta (0, 0)
Screenshot: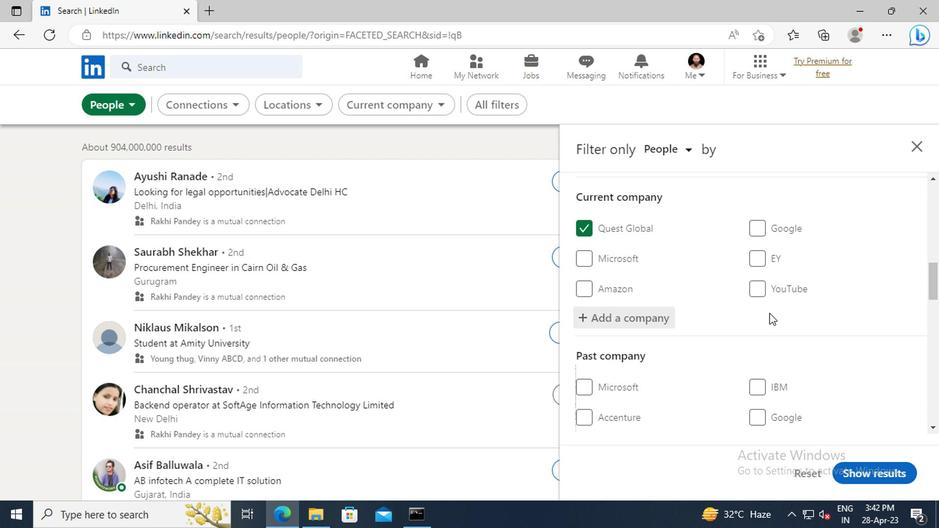 
Action: Mouse scrolled (767, 313) with delta (0, 0)
Screenshot: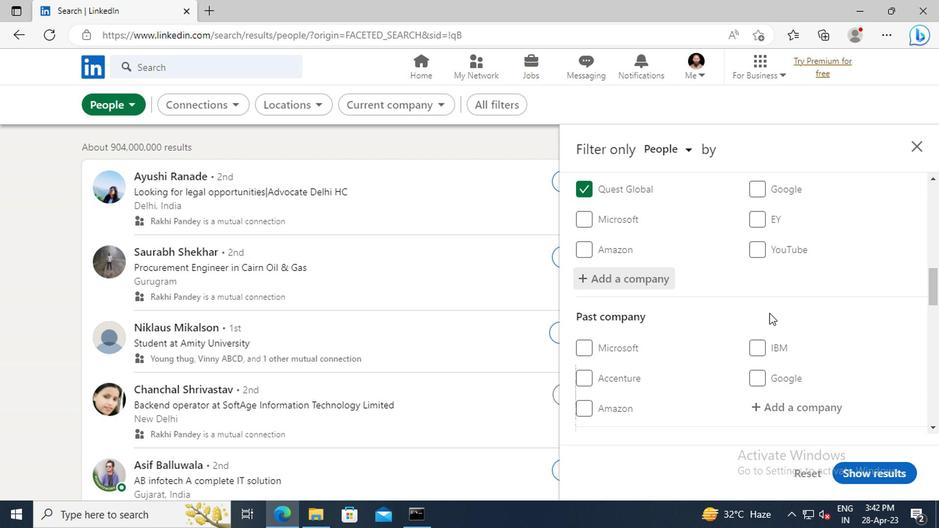 
Action: Mouse scrolled (767, 313) with delta (0, 0)
Screenshot: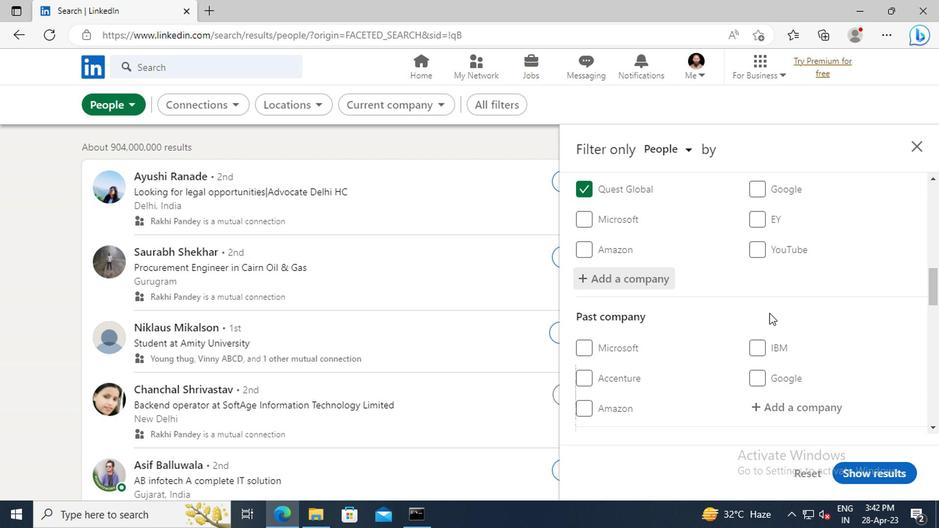 
Action: Mouse scrolled (767, 313) with delta (0, 0)
Screenshot: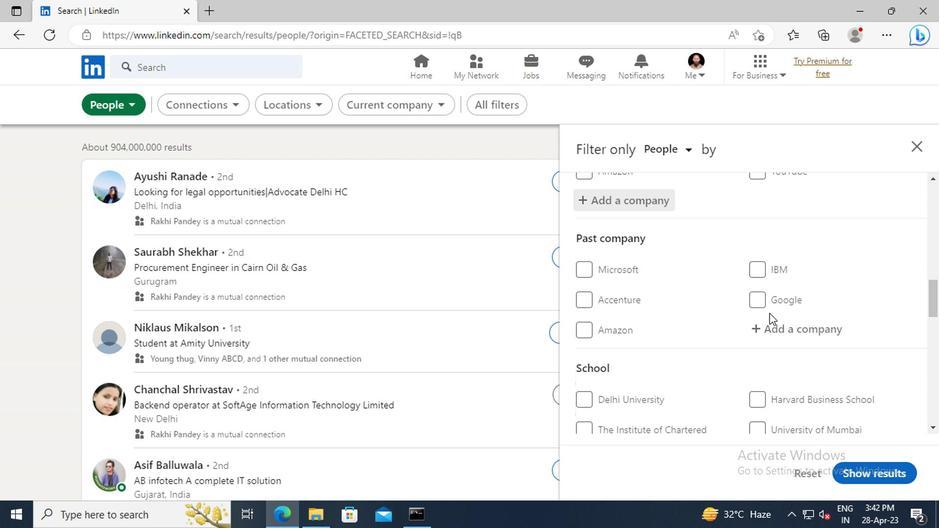 
Action: Mouse scrolled (767, 313) with delta (0, 0)
Screenshot: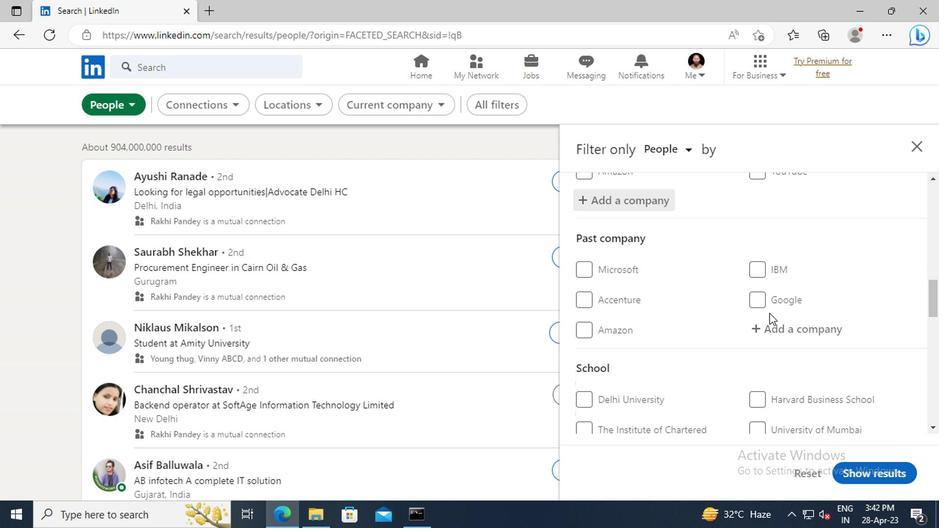 
Action: Mouse scrolled (767, 313) with delta (0, 0)
Screenshot: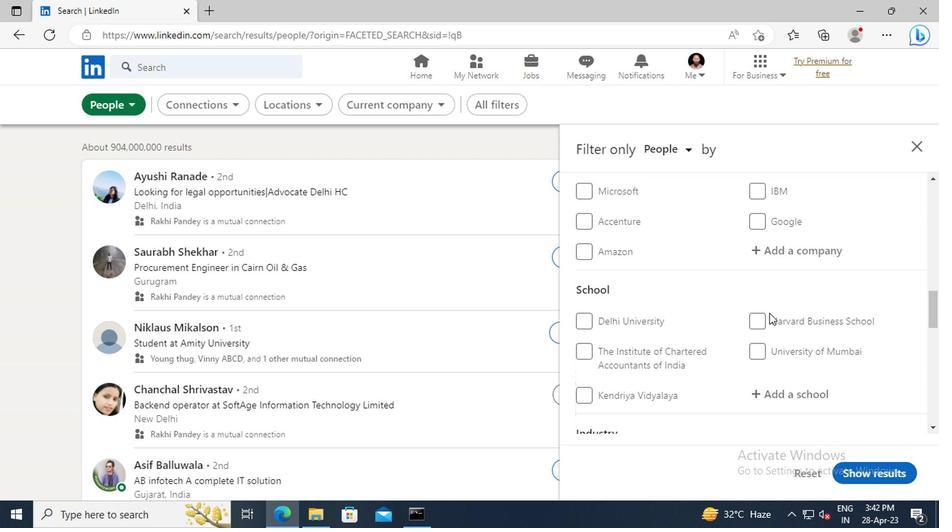 
Action: Mouse scrolled (767, 313) with delta (0, 0)
Screenshot: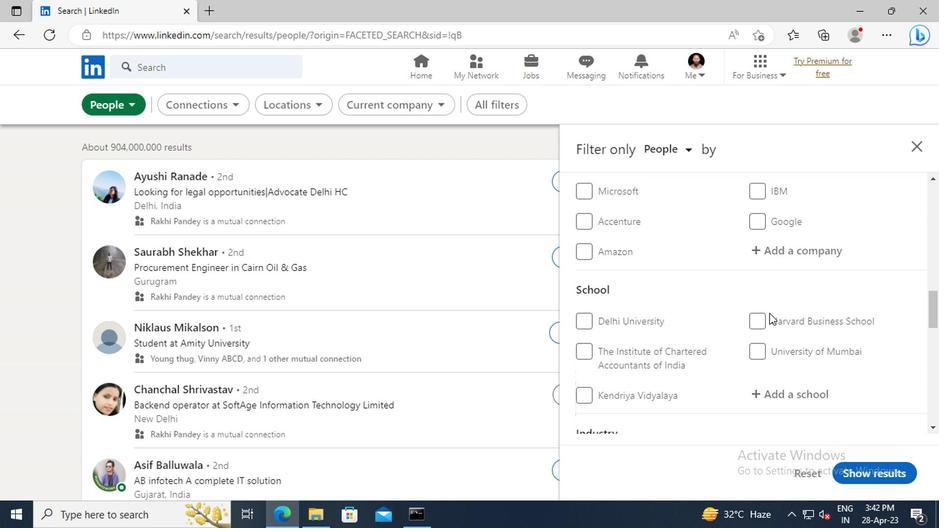 
Action: Mouse moved to (775, 320)
Screenshot: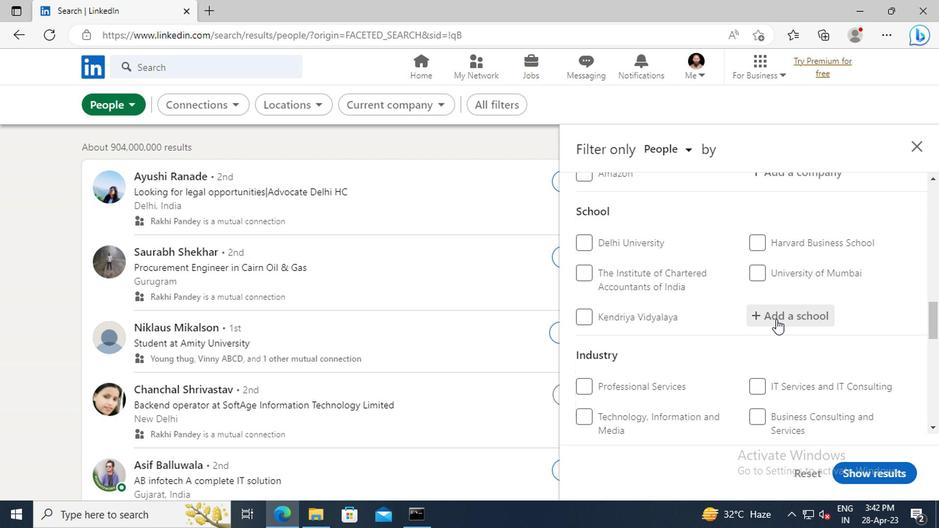 
Action: Mouse pressed left at (775, 320)
Screenshot: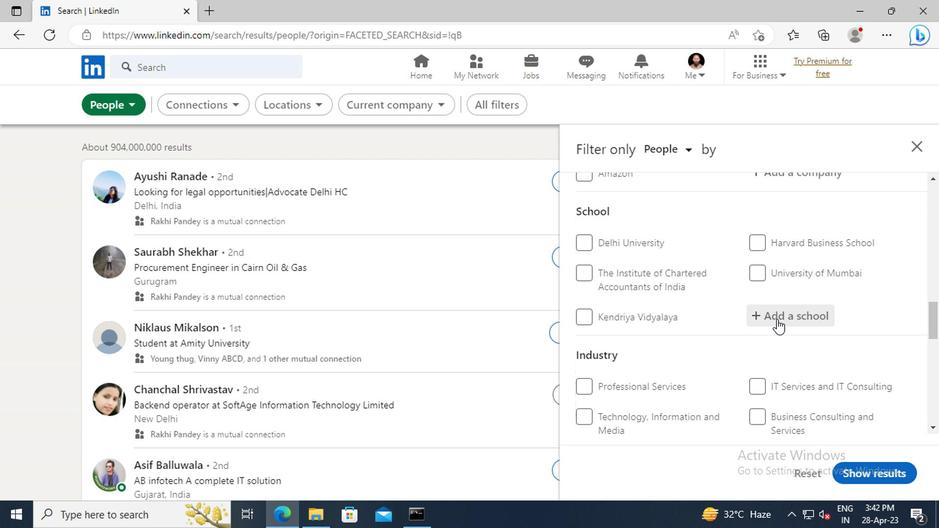 
Action: Key pressed <Key.shift>QSPIDERS
Screenshot: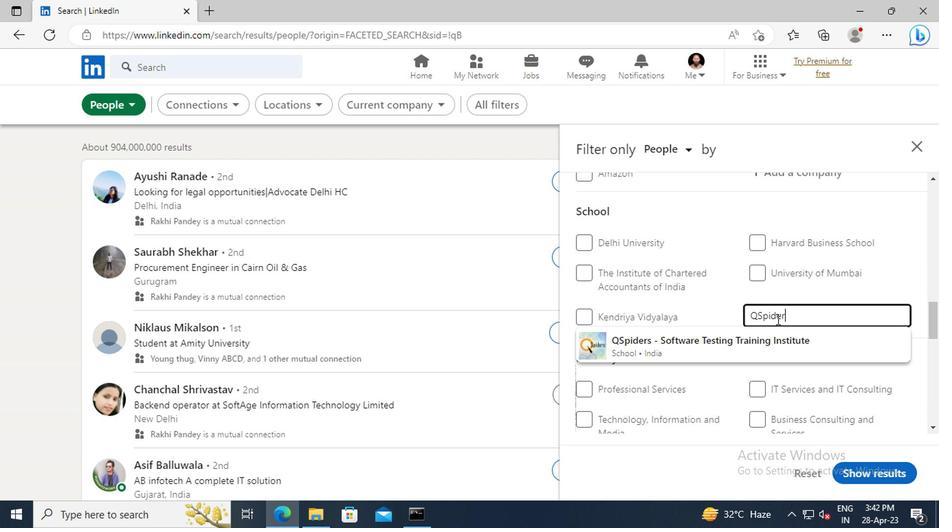 
Action: Mouse moved to (783, 343)
Screenshot: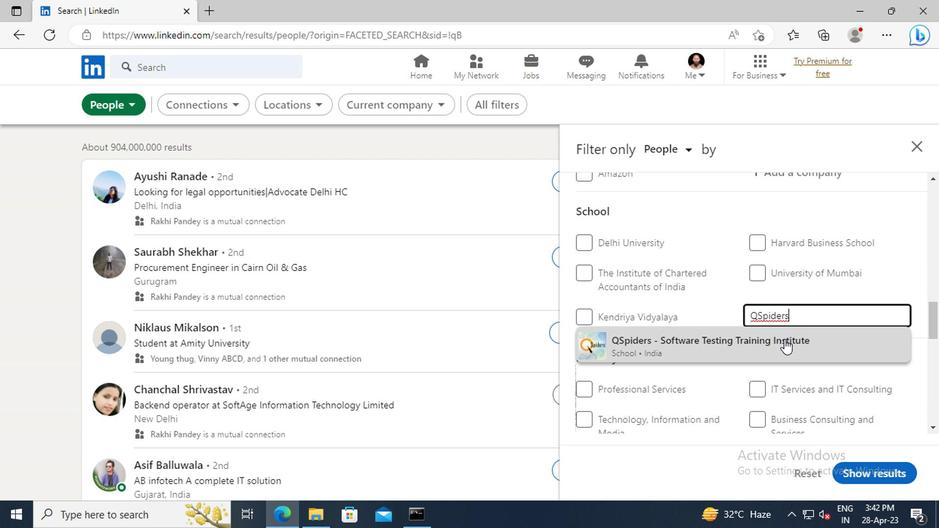 
Action: Mouse pressed left at (783, 343)
Screenshot: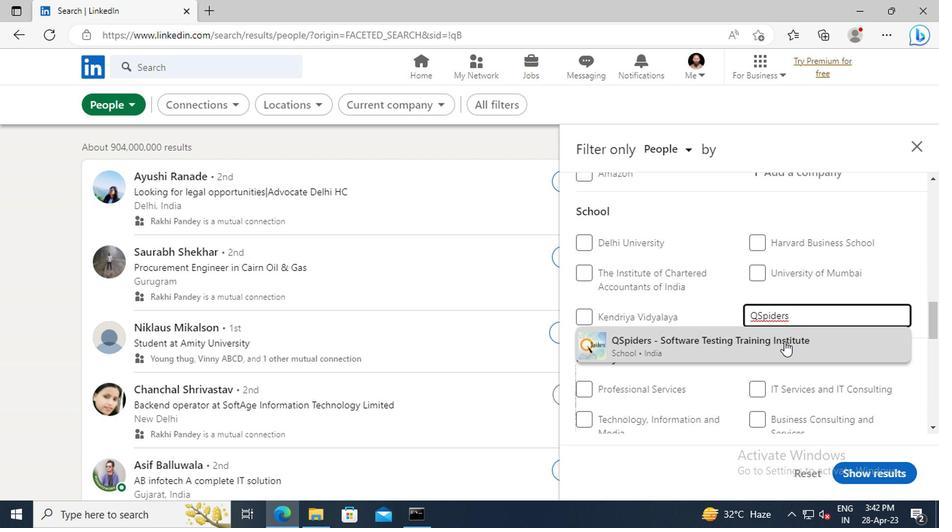 
Action: Mouse scrolled (783, 342) with delta (0, 0)
Screenshot: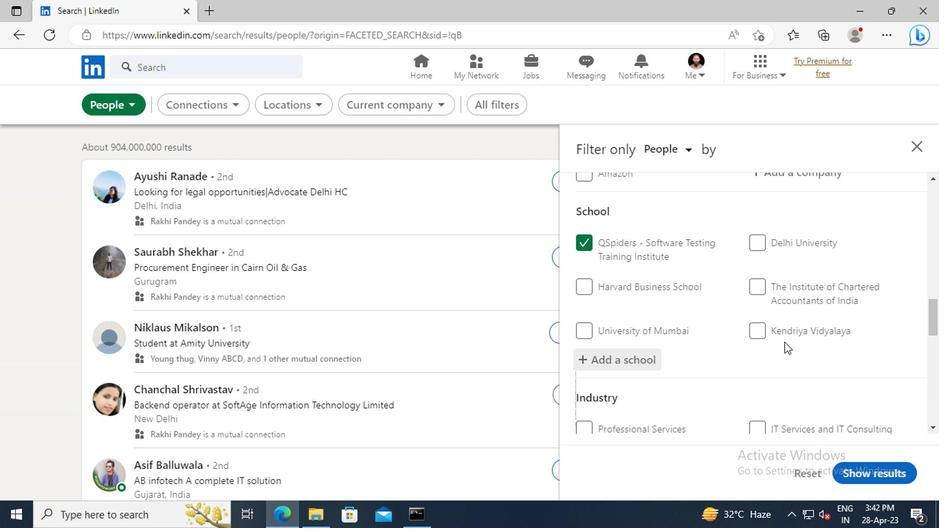 
Action: Mouse scrolled (783, 342) with delta (0, 0)
Screenshot: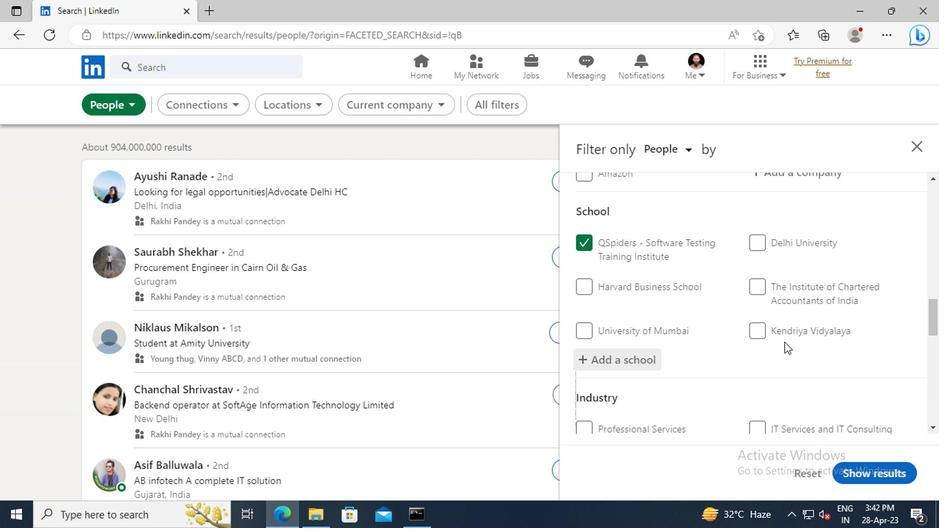 
Action: Mouse scrolled (783, 342) with delta (0, 0)
Screenshot: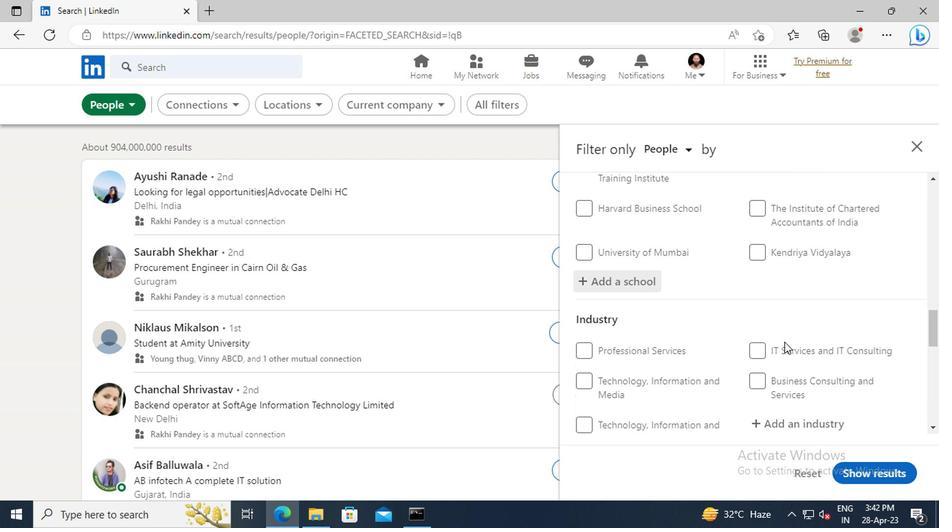 
Action: Mouse scrolled (783, 342) with delta (0, 0)
Screenshot: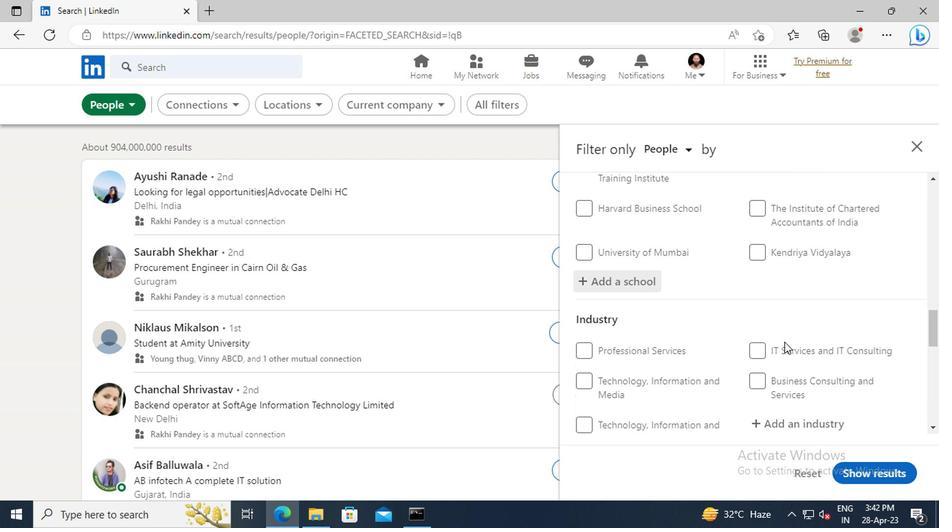 
Action: Mouse moved to (777, 348)
Screenshot: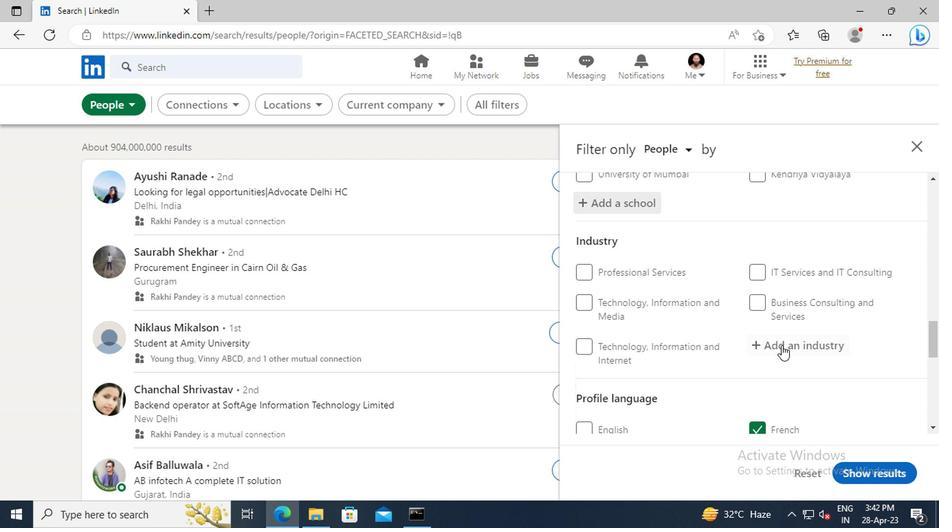 
Action: Mouse pressed left at (777, 348)
Screenshot: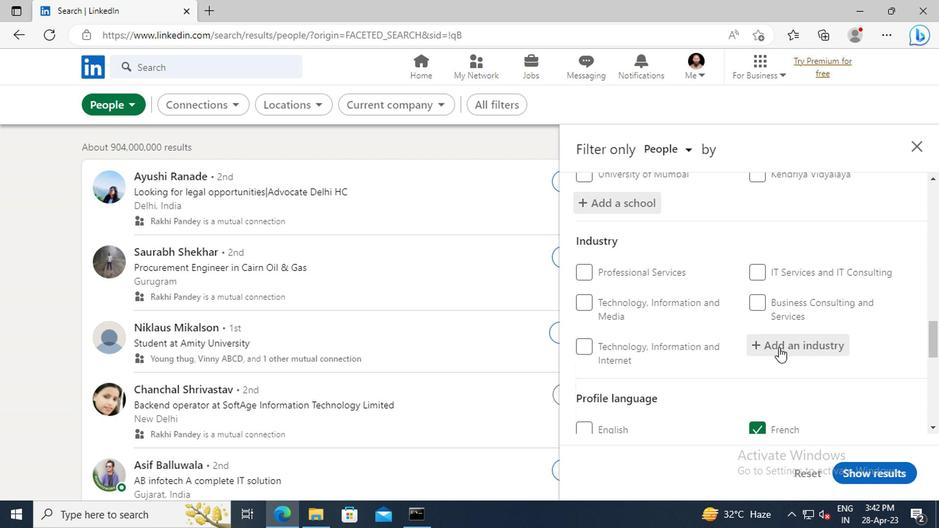 
Action: Key pressed <Key.shift>COMPUTER<Key.space>AND<Key.space>
Screenshot: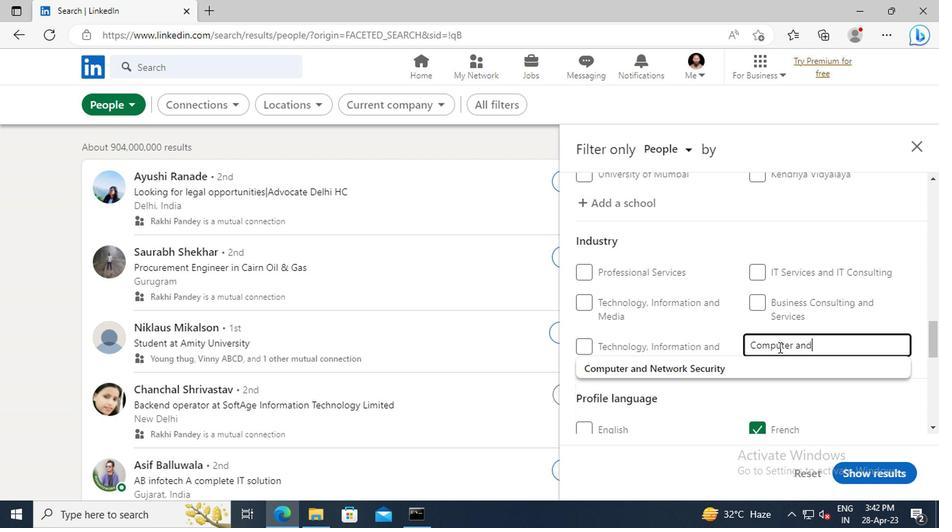 
Action: Mouse moved to (774, 367)
Screenshot: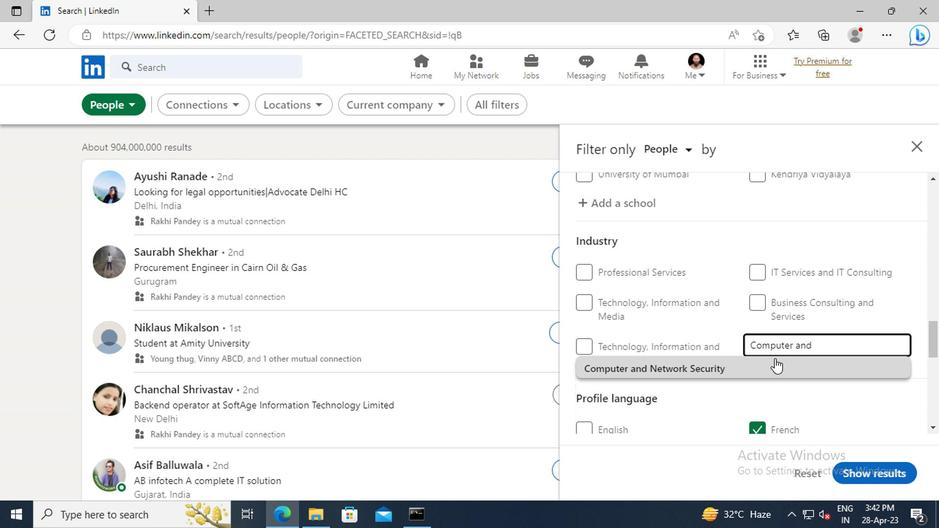 
Action: Mouse pressed left at (774, 367)
Screenshot: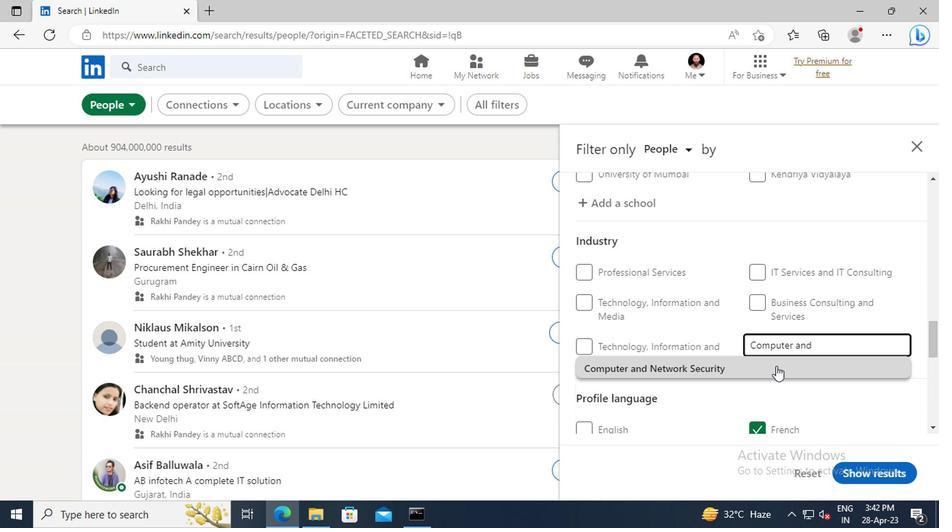 
Action: Mouse scrolled (774, 366) with delta (0, 0)
Screenshot: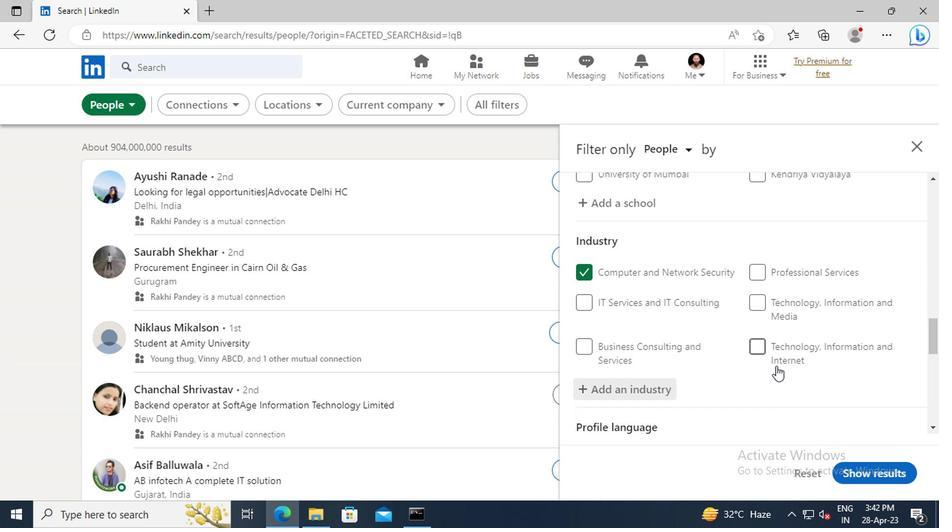 
Action: Mouse scrolled (774, 366) with delta (0, 0)
Screenshot: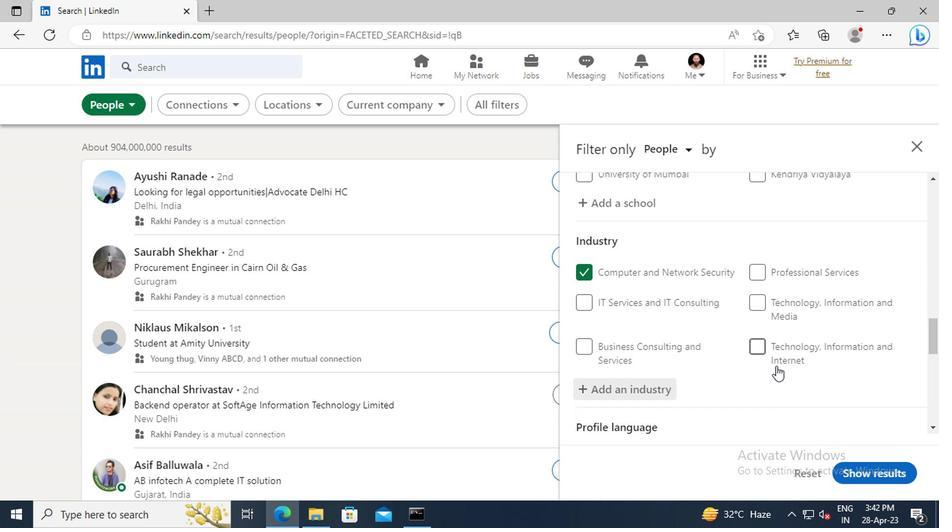 
Action: Mouse scrolled (774, 366) with delta (0, 0)
Screenshot: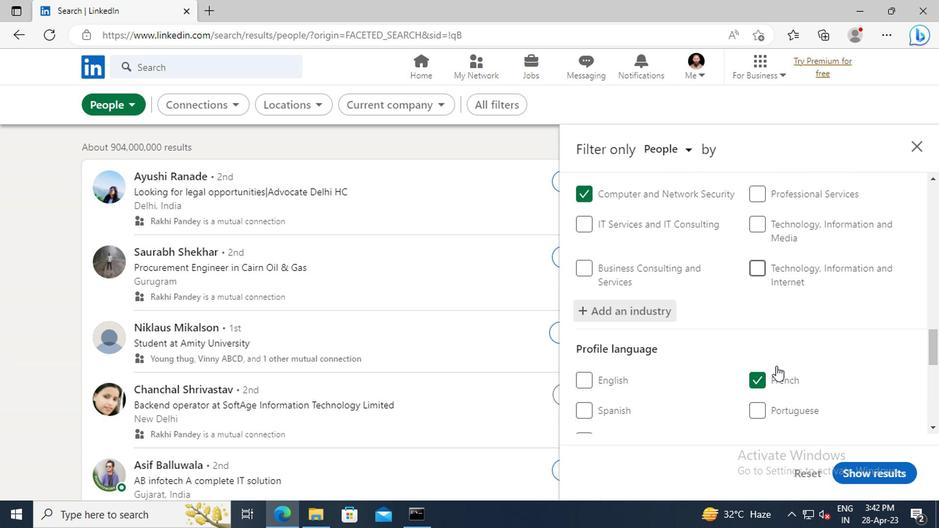 
Action: Mouse scrolled (774, 366) with delta (0, 0)
Screenshot: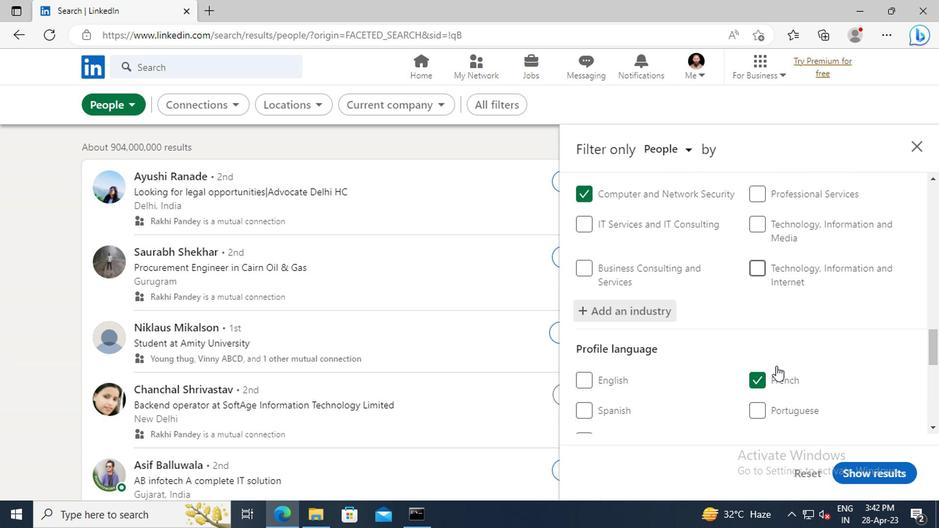 
Action: Mouse scrolled (774, 366) with delta (0, 0)
Screenshot: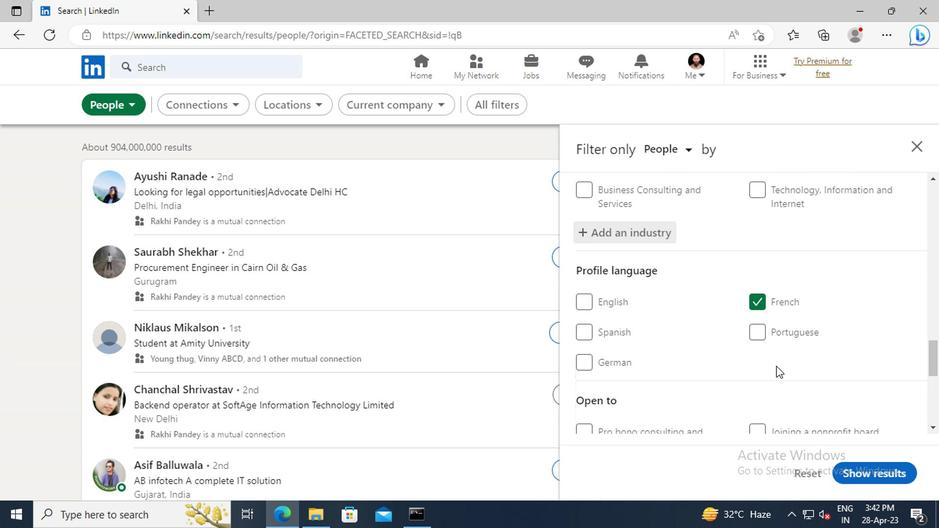 
Action: Mouse scrolled (774, 366) with delta (0, 0)
Screenshot: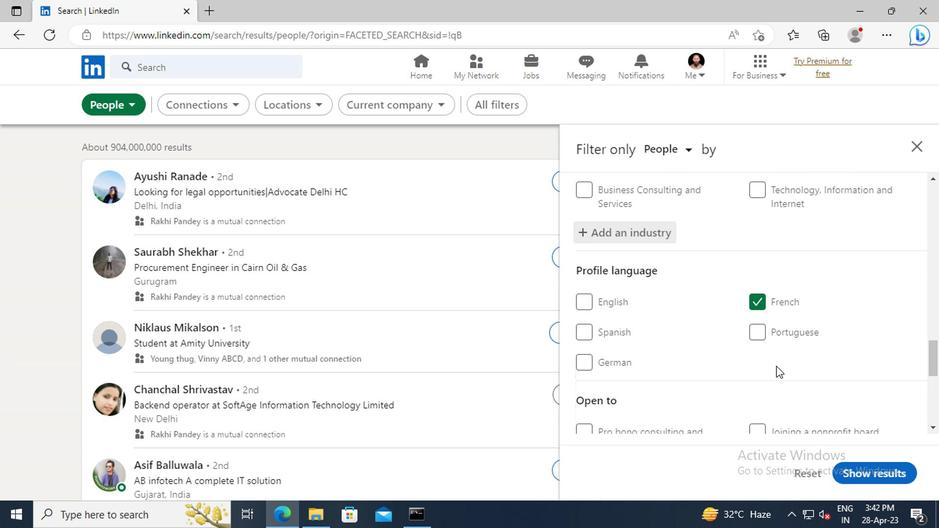
Action: Mouse scrolled (774, 366) with delta (0, 0)
Screenshot: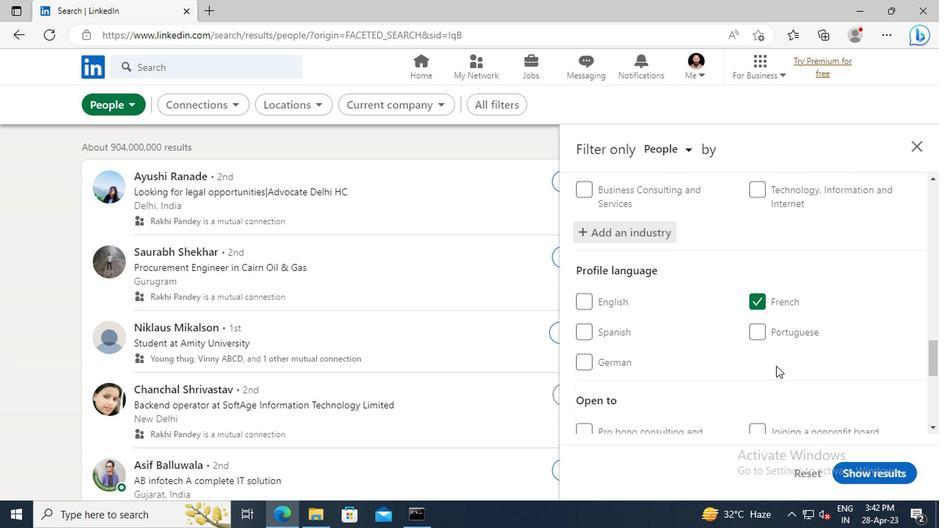 
Action: Mouse scrolled (774, 366) with delta (0, 0)
Screenshot: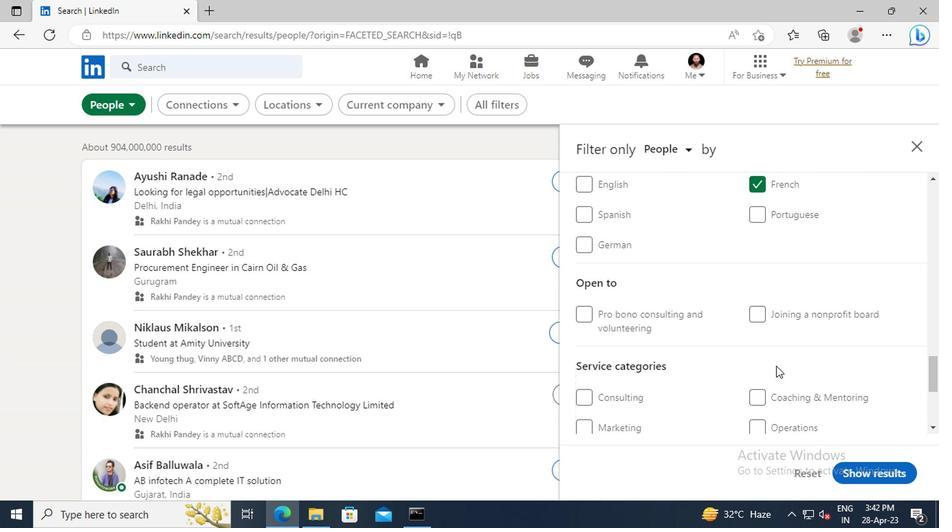
Action: Mouse scrolled (774, 366) with delta (0, 0)
Screenshot: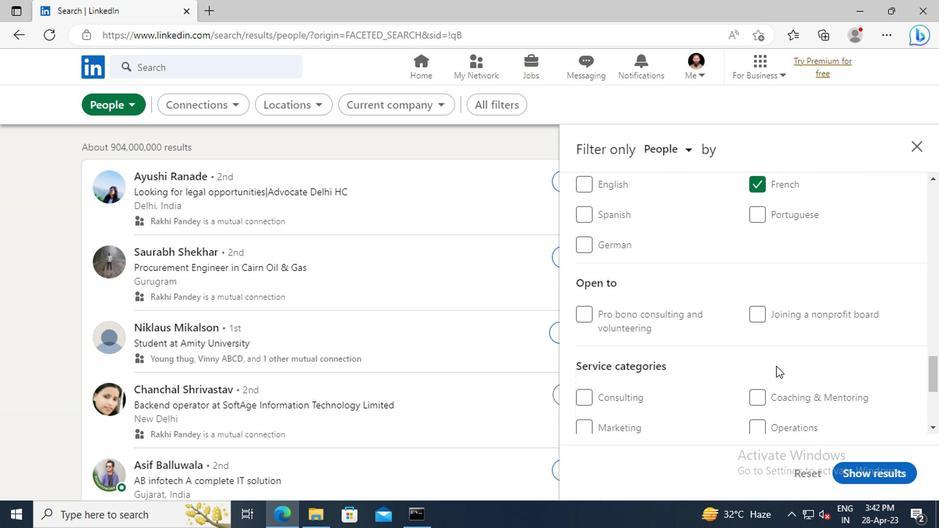 
Action: Mouse scrolled (774, 366) with delta (0, 0)
Screenshot: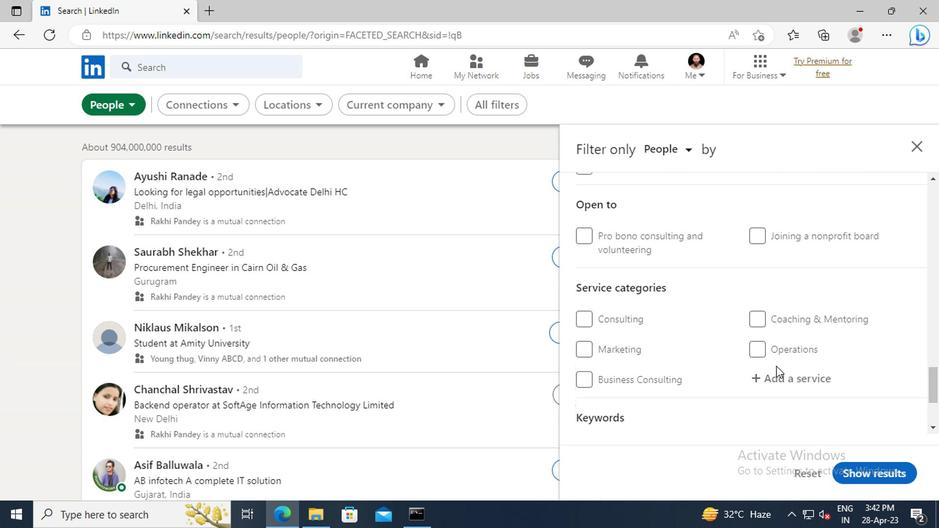 
Action: Mouse moved to (772, 343)
Screenshot: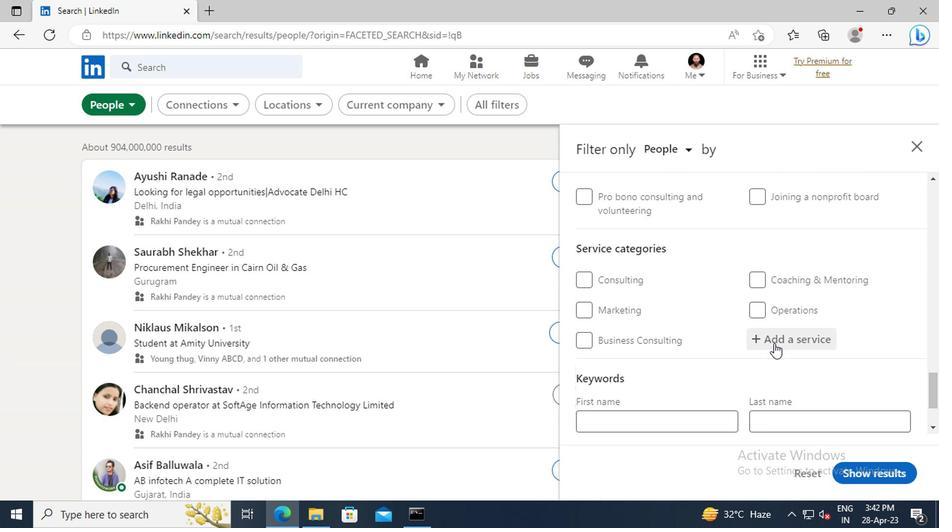 
Action: Mouse pressed left at (772, 343)
Screenshot: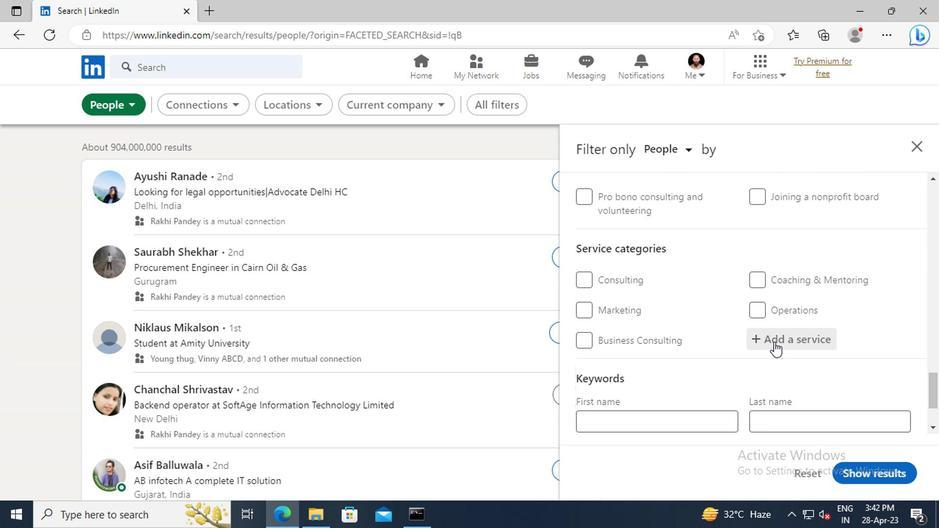 
Action: Key pressed <Key.shift>FINANCIAL<Key.space><Key.shift>ACC
Screenshot: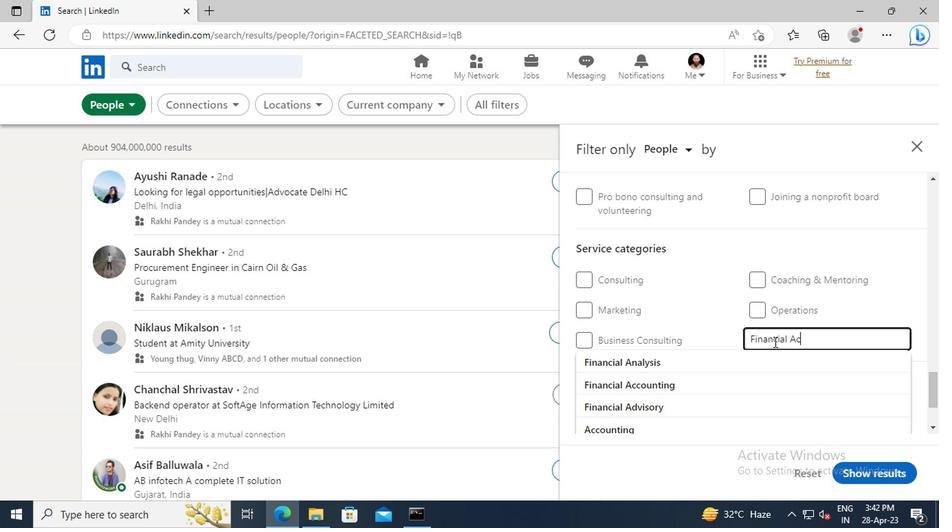 
Action: Mouse moved to (740, 360)
Screenshot: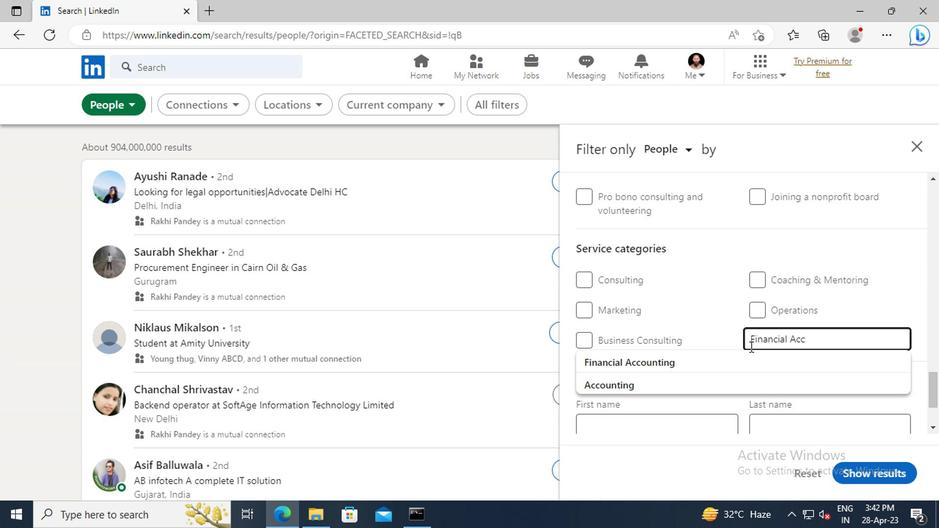 
Action: Mouse pressed left at (740, 360)
Screenshot: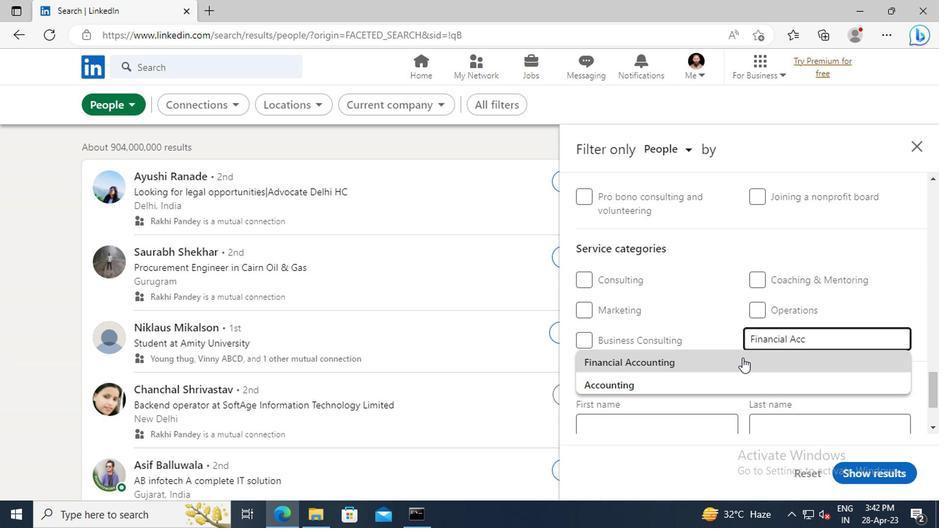 
Action: Mouse scrolled (740, 359) with delta (0, 0)
Screenshot: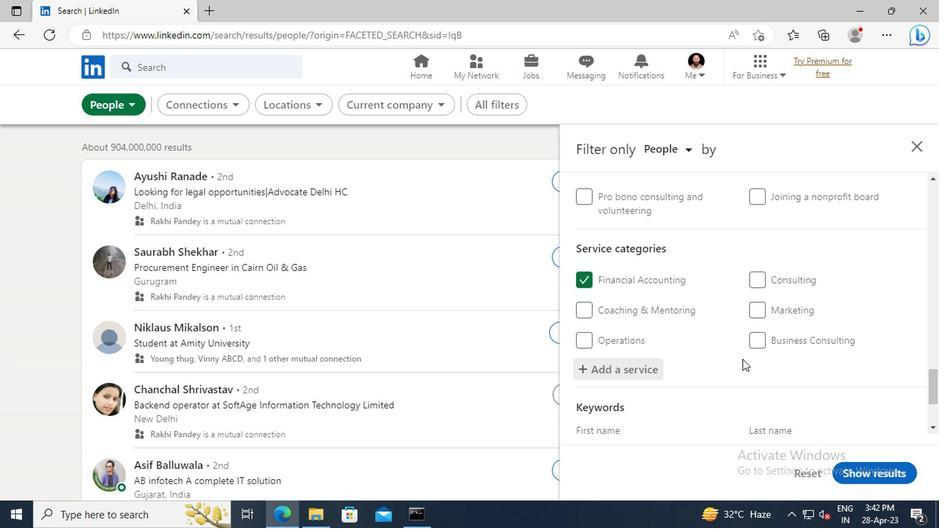 
Action: Mouse scrolled (740, 359) with delta (0, 0)
Screenshot: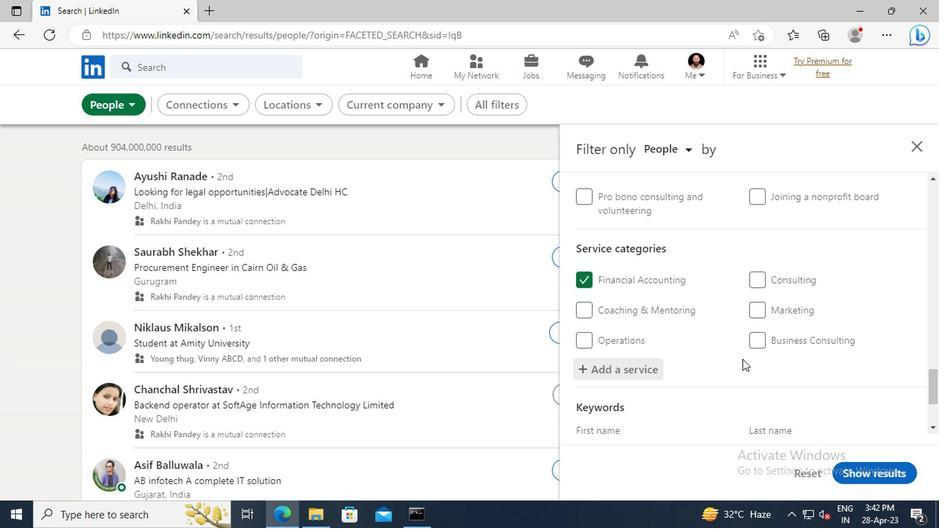 
Action: Mouse scrolled (740, 359) with delta (0, 0)
Screenshot: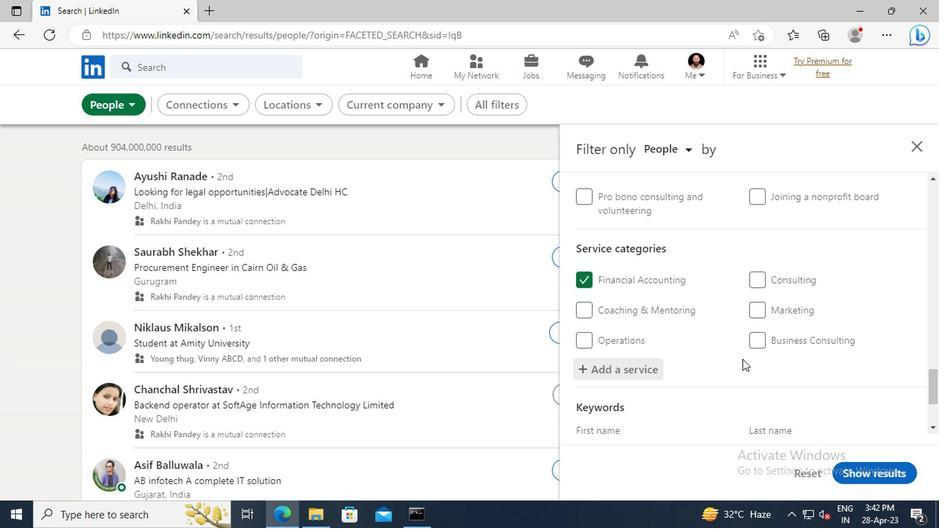 
Action: Mouse scrolled (740, 359) with delta (0, 0)
Screenshot: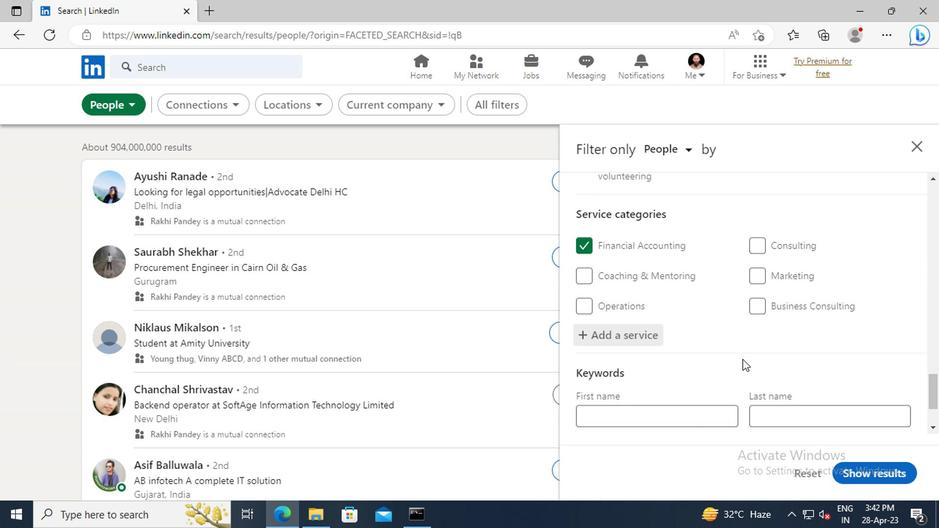 
Action: Mouse moved to (622, 373)
Screenshot: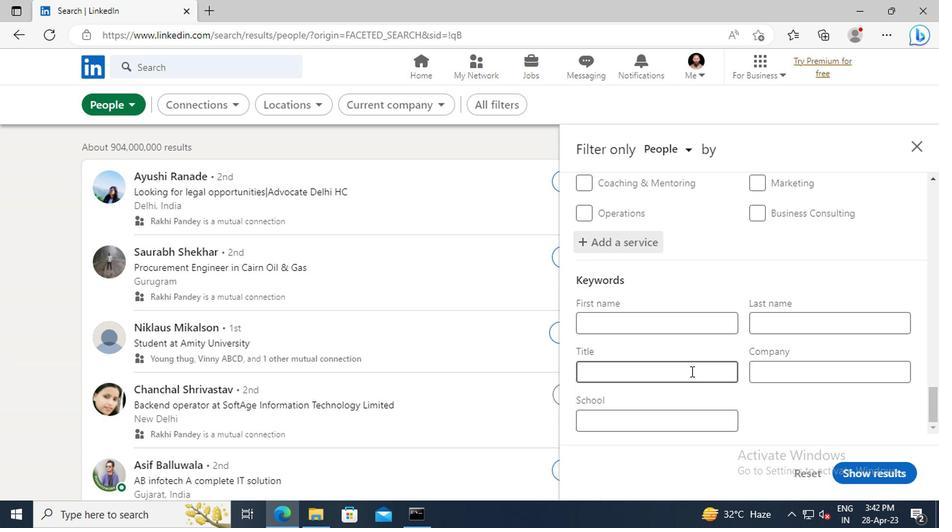 
Action: Mouse pressed left at (622, 373)
Screenshot: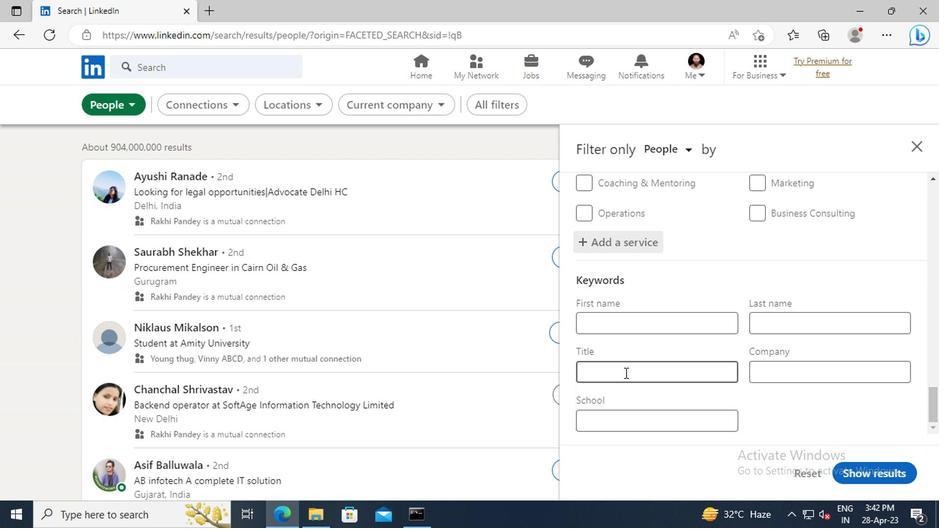 
Action: Key pressed <Key.shift>CONTROLLER<Key.enter>
Screenshot: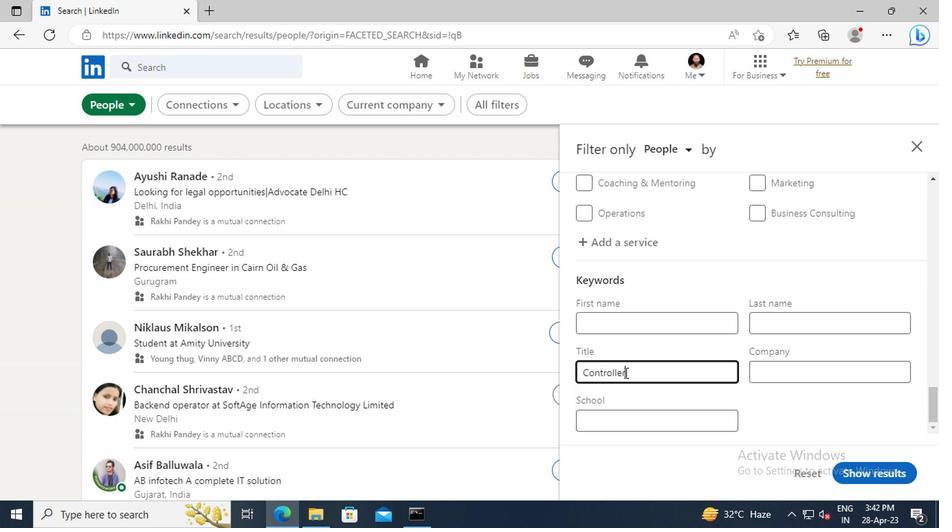 
Action: Mouse moved to (859, 476)
Screenshot: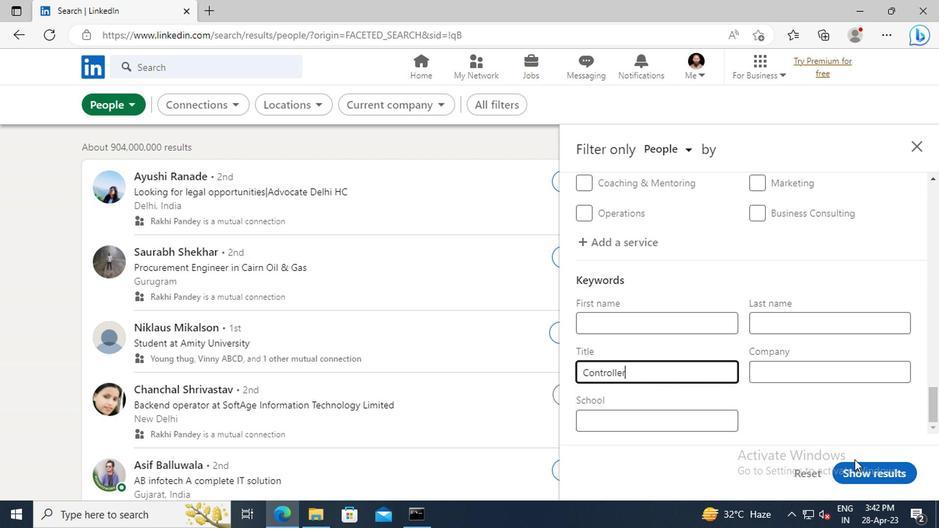 
Action: Mouse pressed left at (859, 476)
Screenshot: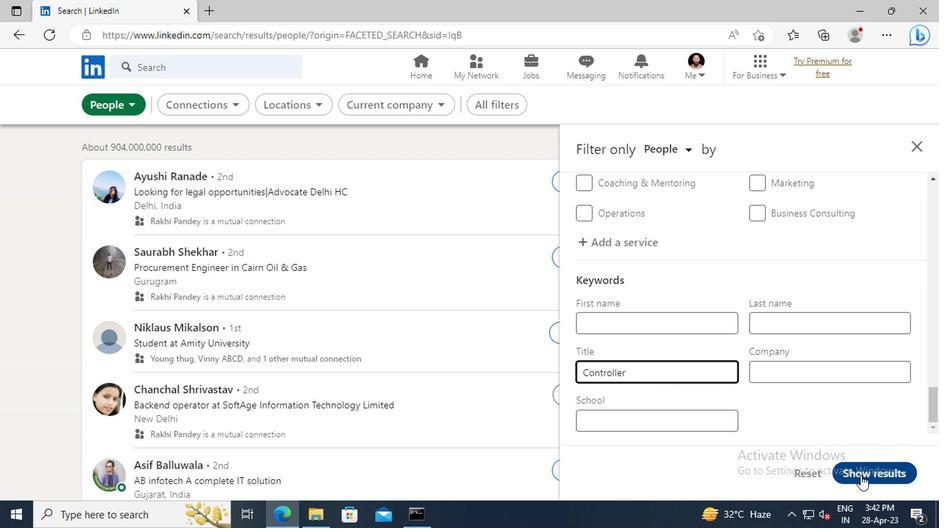 
